 Task: Create a blank project AvailPro with privacy Public and default view as List and in the team Taskers . Create three sections in the project as To-Do, Doing and Done
Action: Mouse moved to (571, 444)
Screenshot: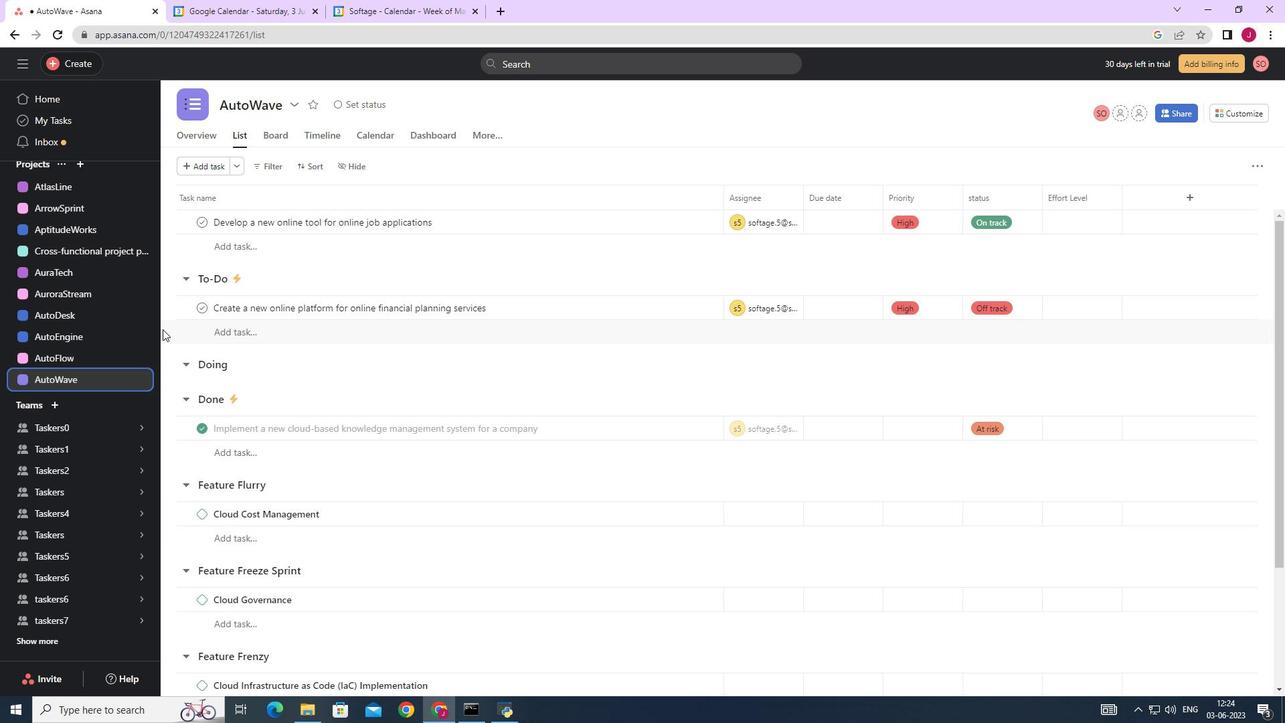 
Action: Mouse scrolled (571, 445) with delta (0, 0)
Screenshot: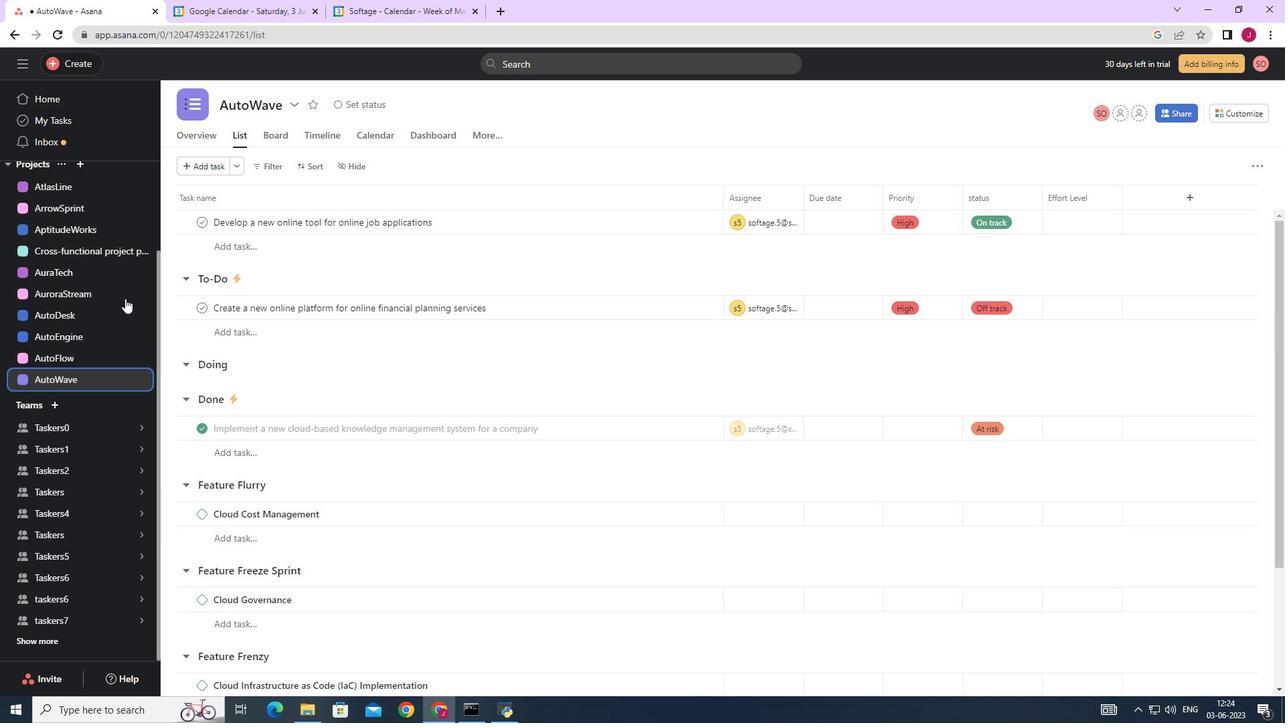 
Action: Mouse scrolled (571, 445) with delta (0, 0)
Screenshot: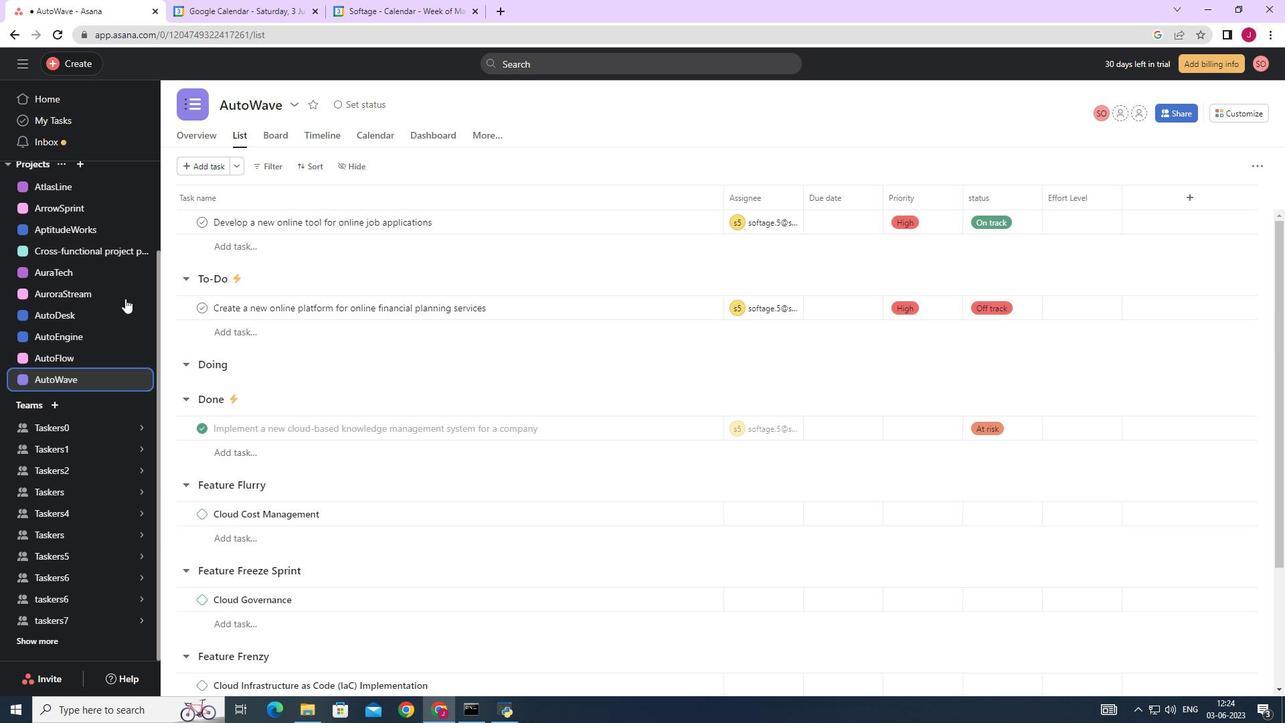 
Action: Mouse scrolled (571, 445) with delta (0, 0)
Screenshot: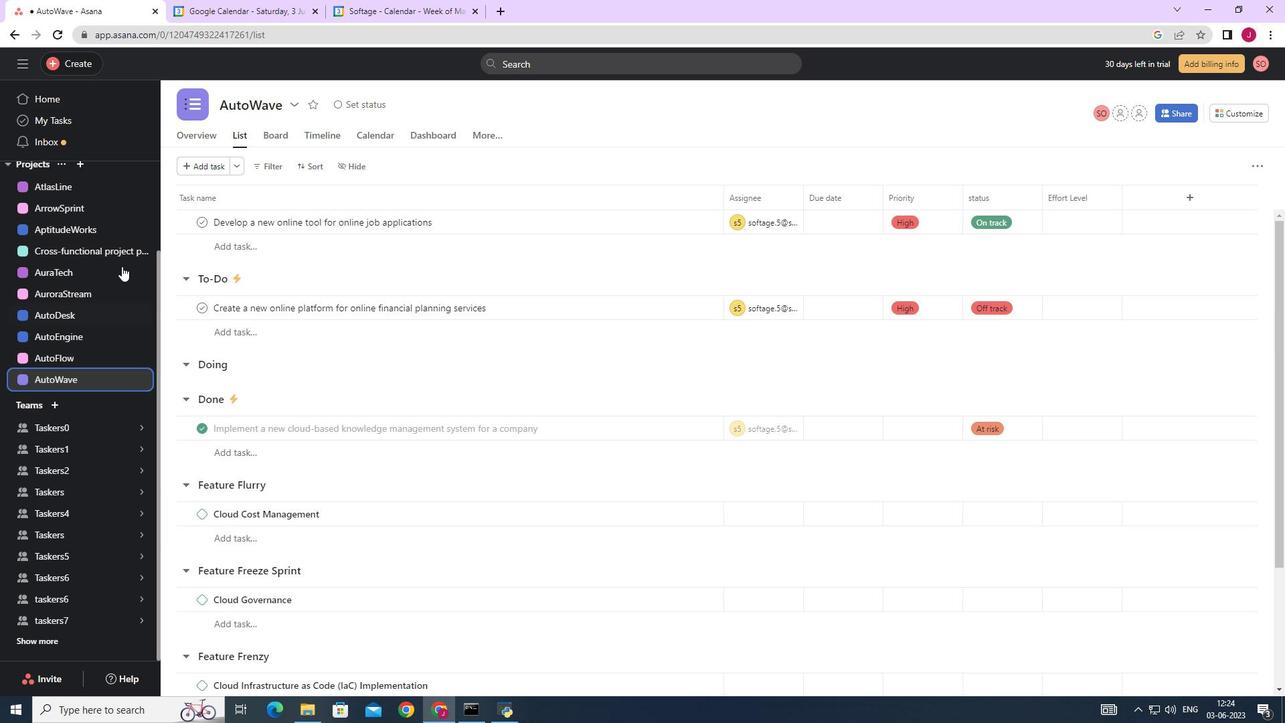 
Action: Mouse scrolled (571, 445) with delta (0, 0)
Screenshot: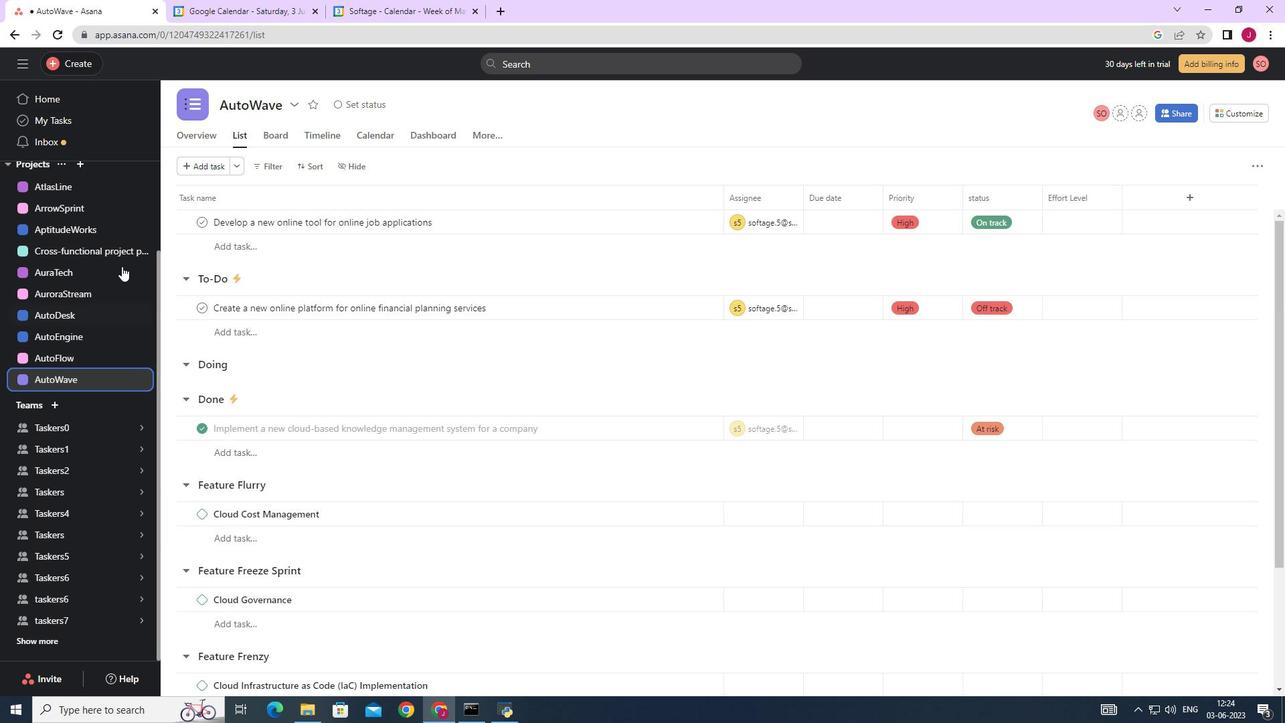 
Action: Mouse moved to (83, 275)
Screenshot: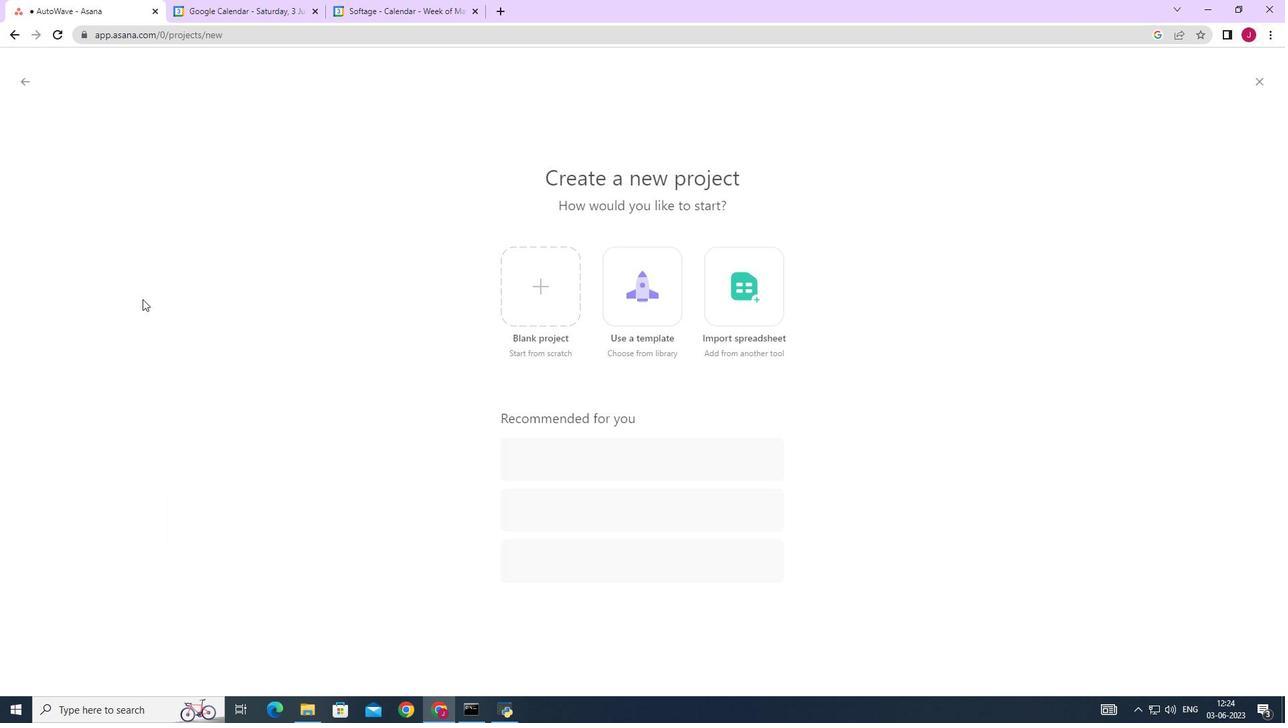 
Action: Mouse pressed left at (83, 275)
Screenshot: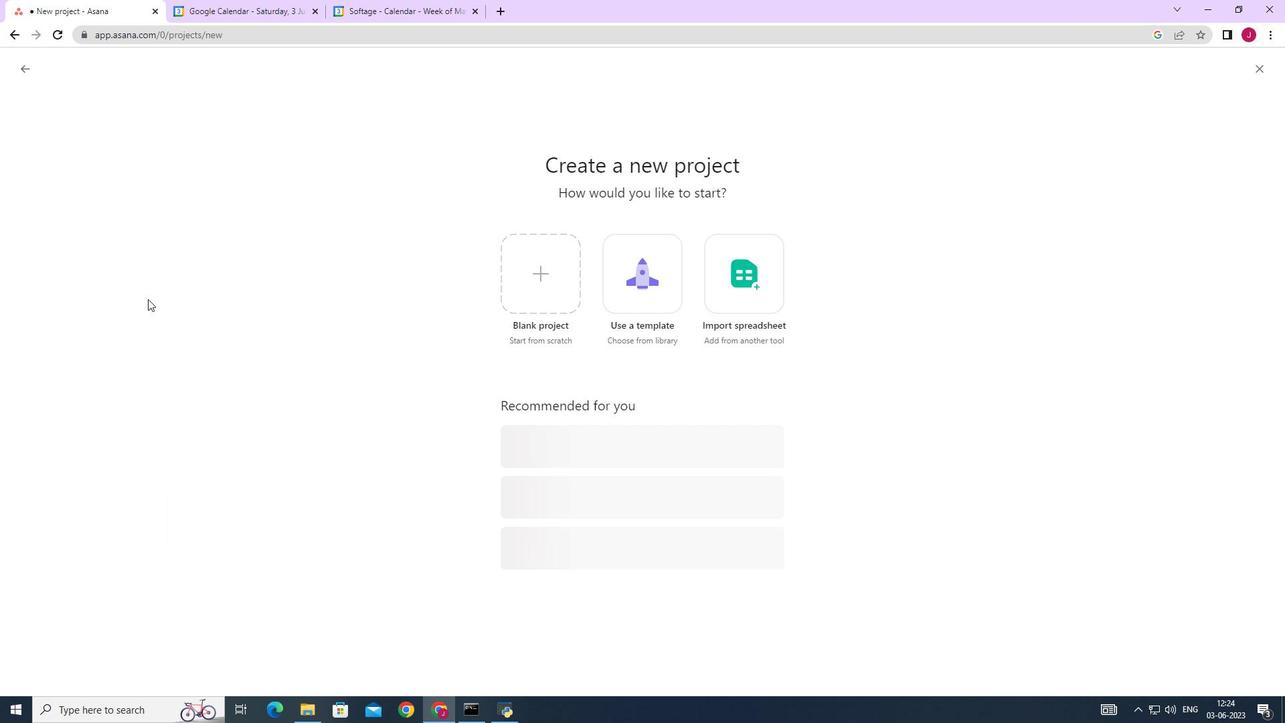 
Action: Mouse moved to (137, 296)
Screenshot: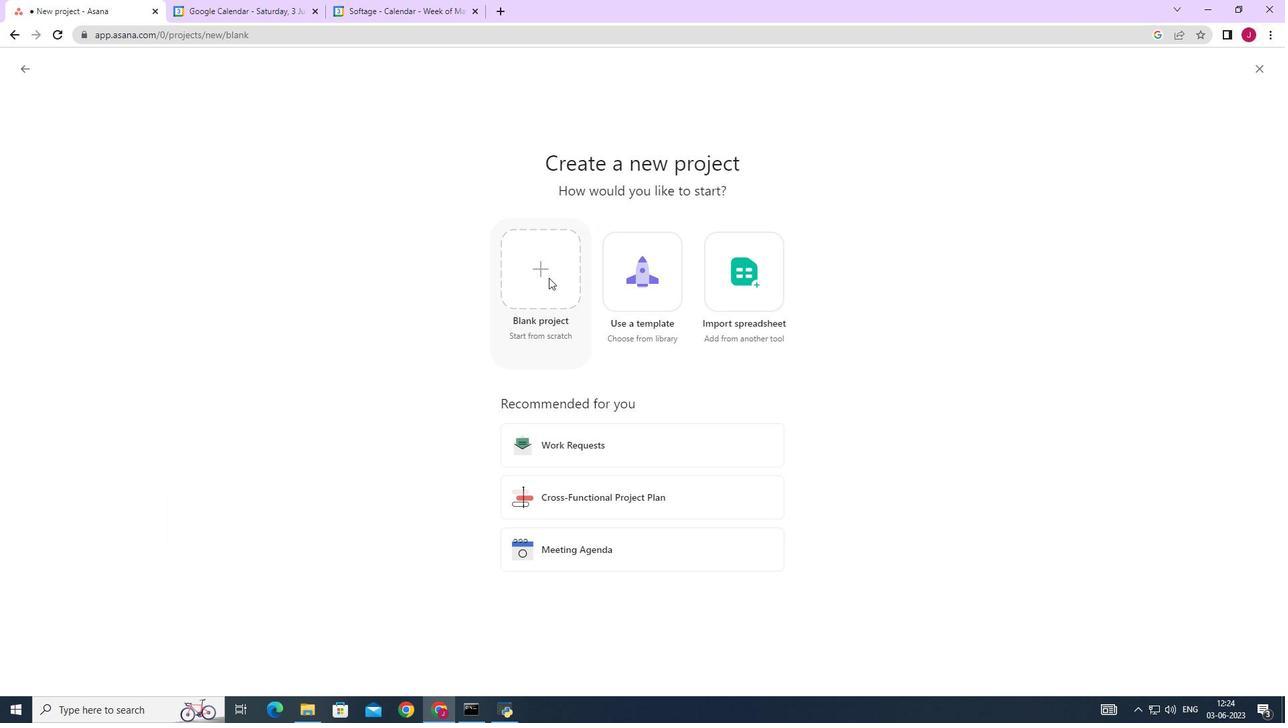 
Action: Mouse pressed left at (137, 296)
Screenshot: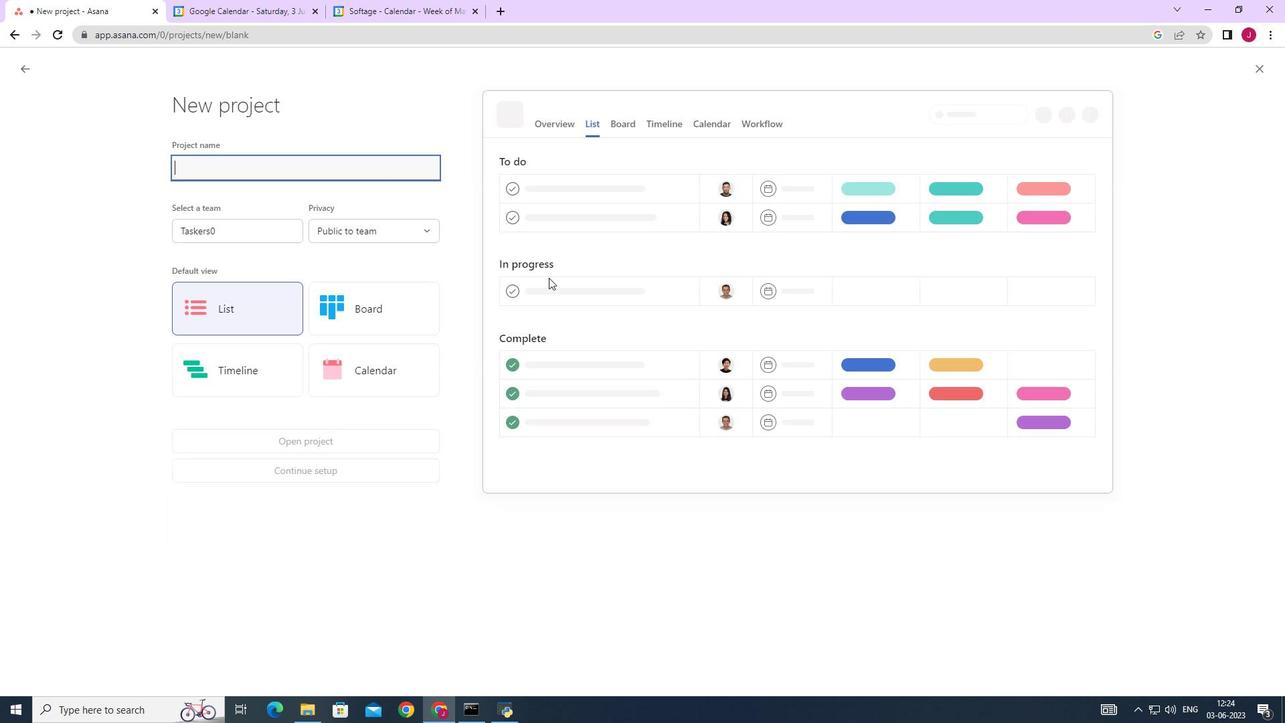 
Action: Mouse moved to (529, 271)
Screenshot: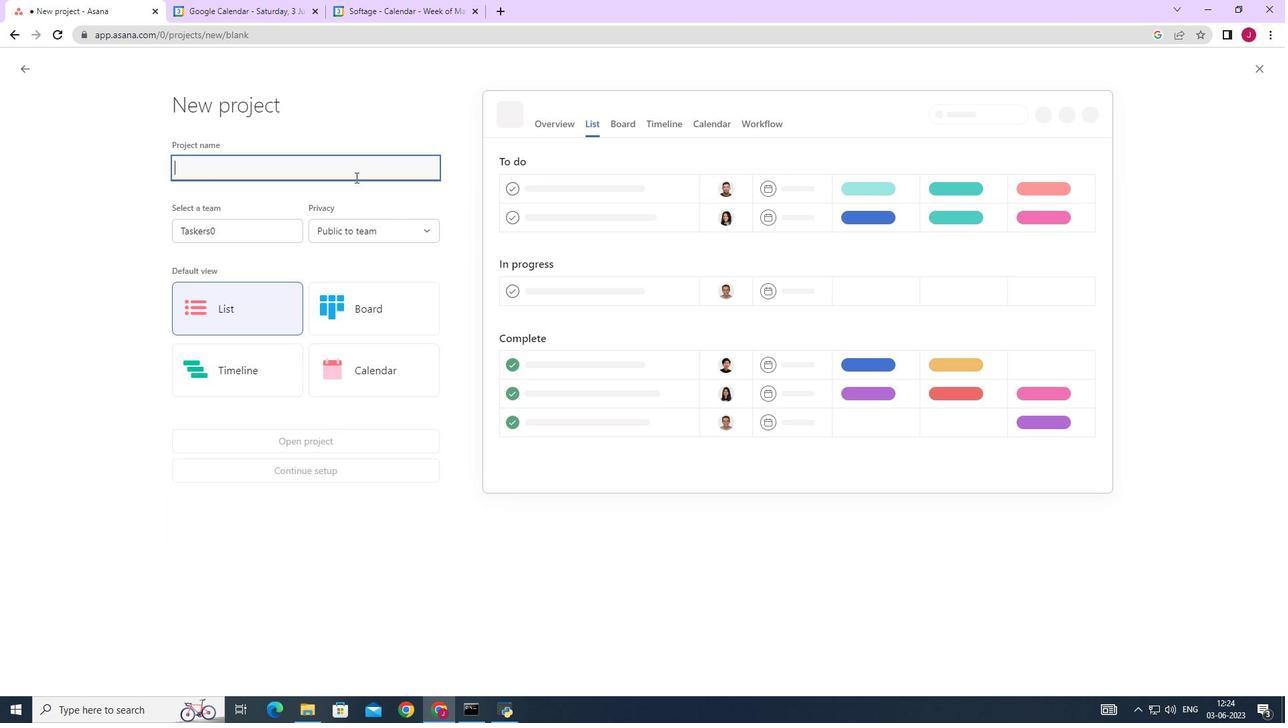 
Action: Mouse pressed left at (529, 271)
Screenshot: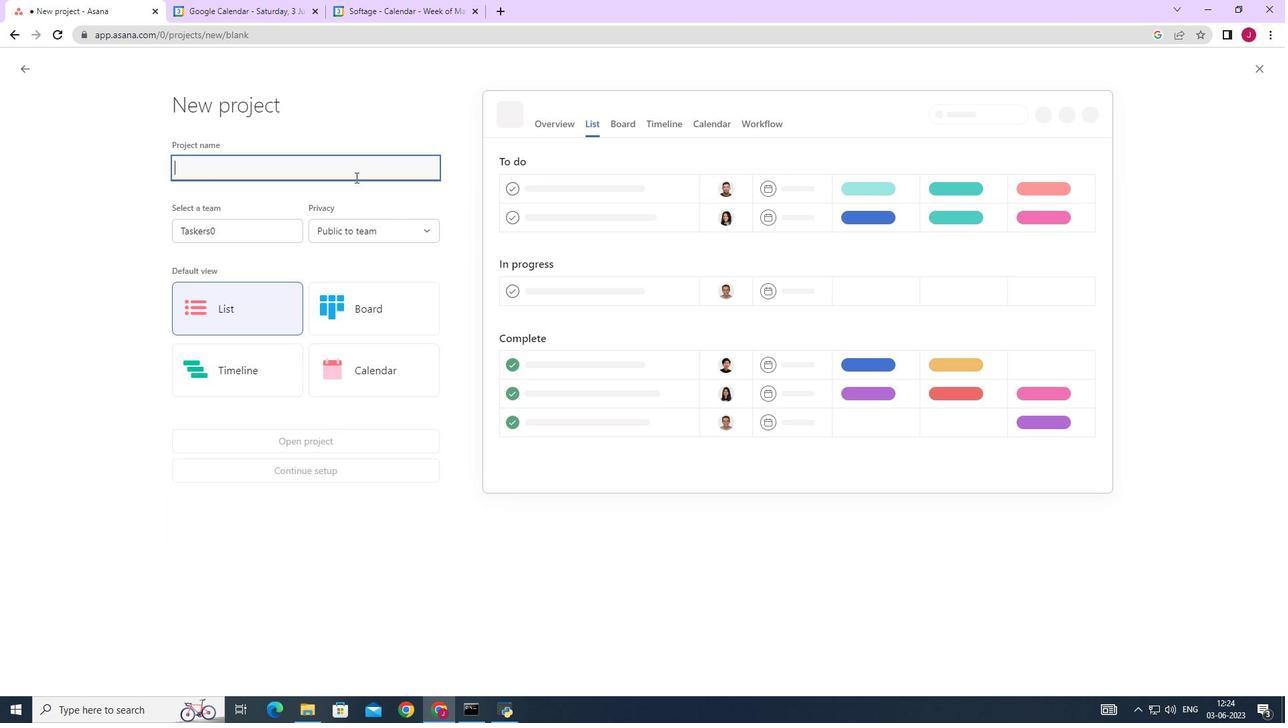 
Action: Mouse moved to (307, 178)
Screenshot: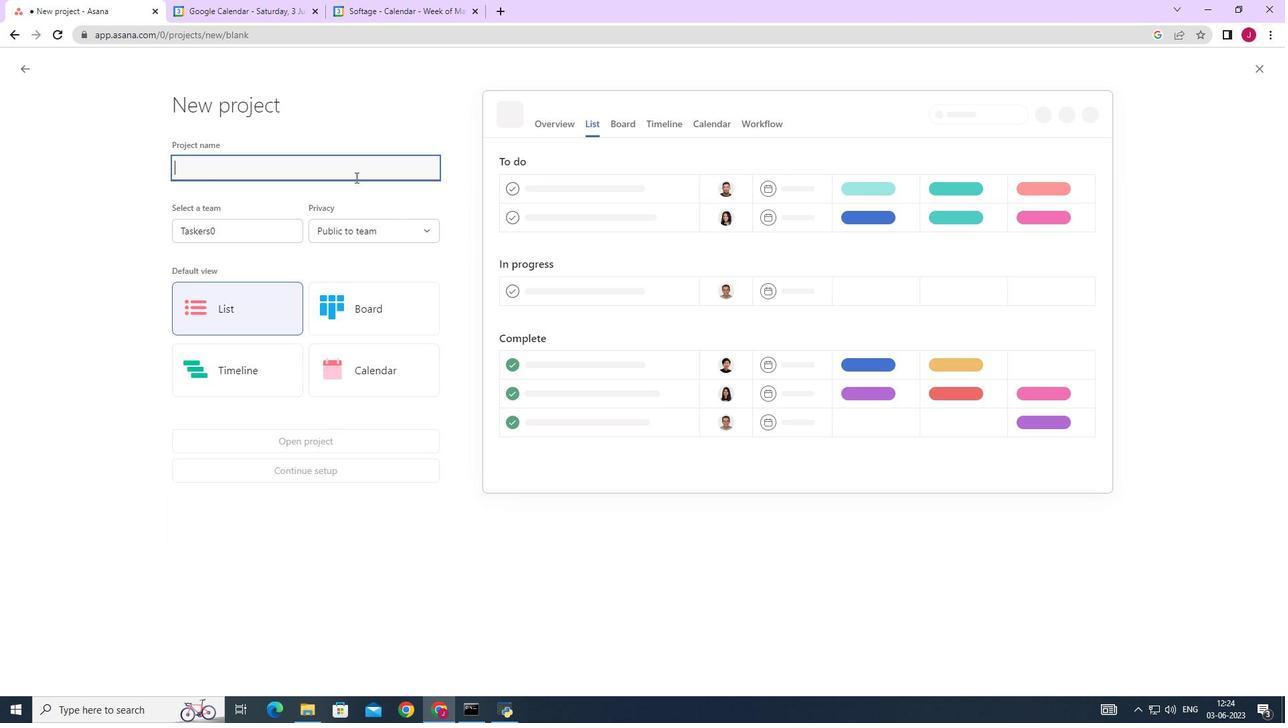 
Action: Key pressed <Key.caps_lock>A<Key.caps_lock>vail<Key.caps_lock>P<Key.caps_lock>ro
Screenshot: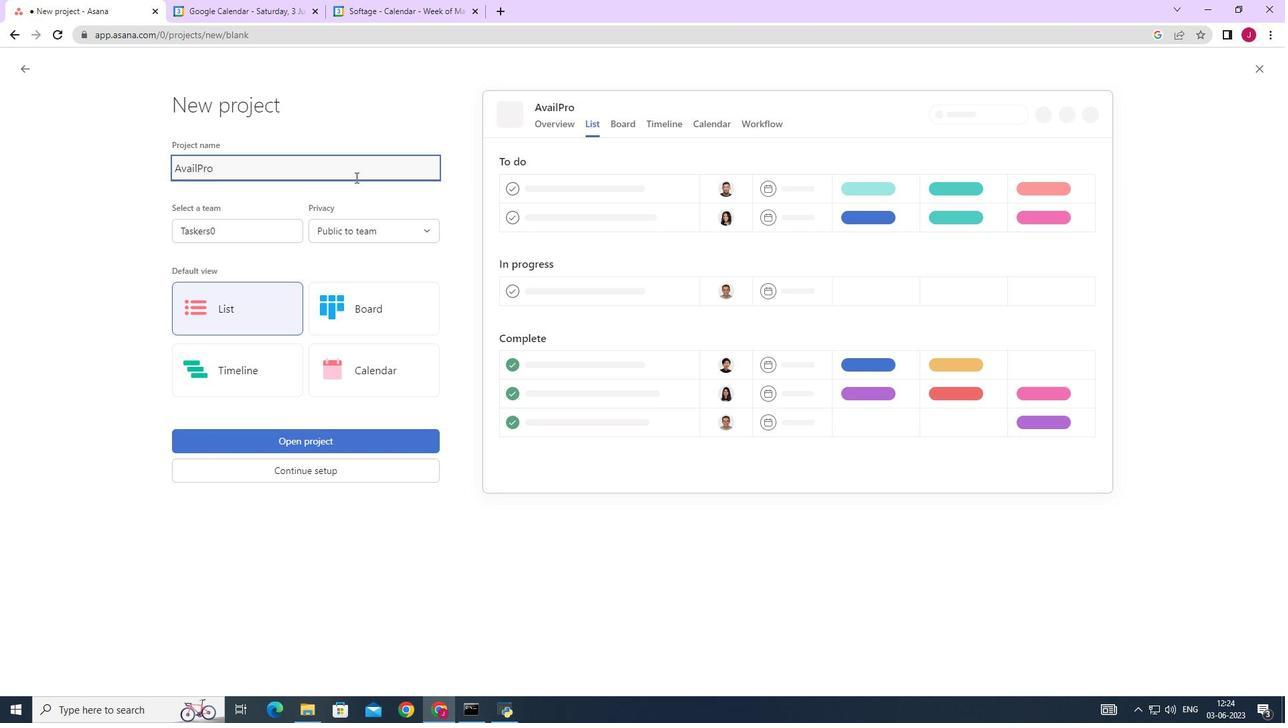 
Action: Mouse moved to (251, 224)
Screenshot: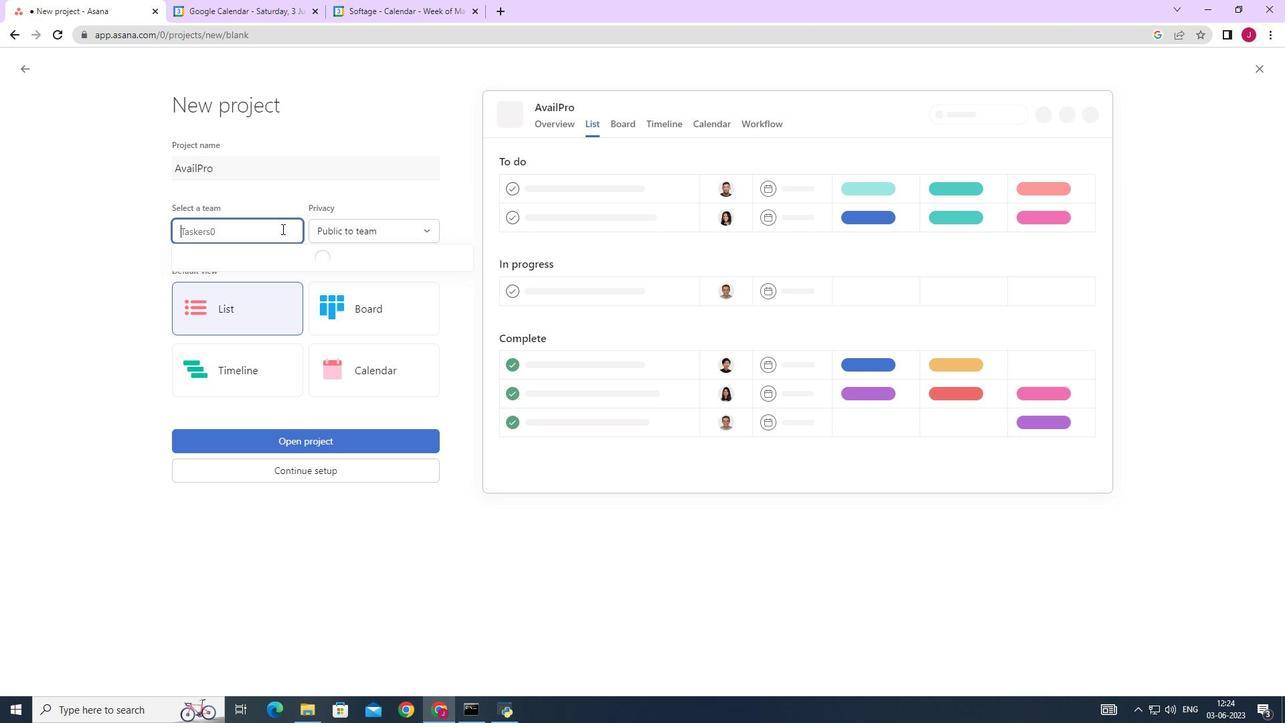 
Action: Mouse pressed left at (251, 224)
Screenshot: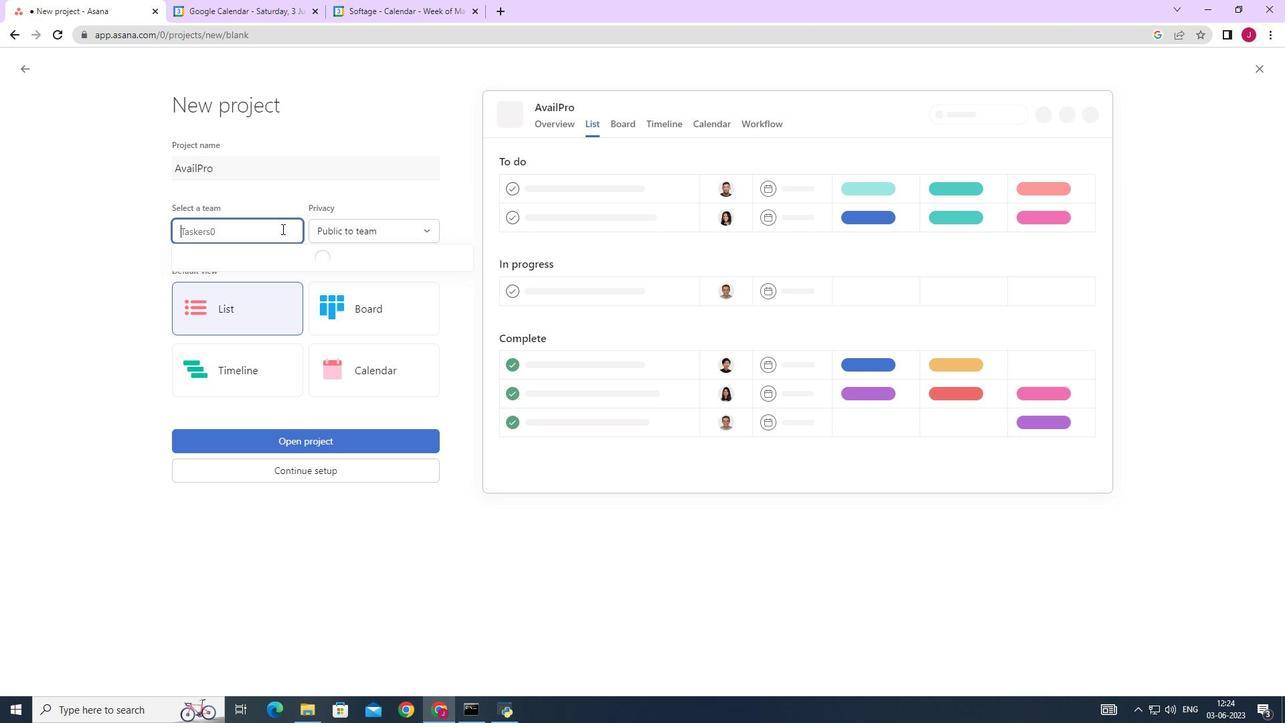 
Action: Mouse moved to (245, 258)
Screenshot: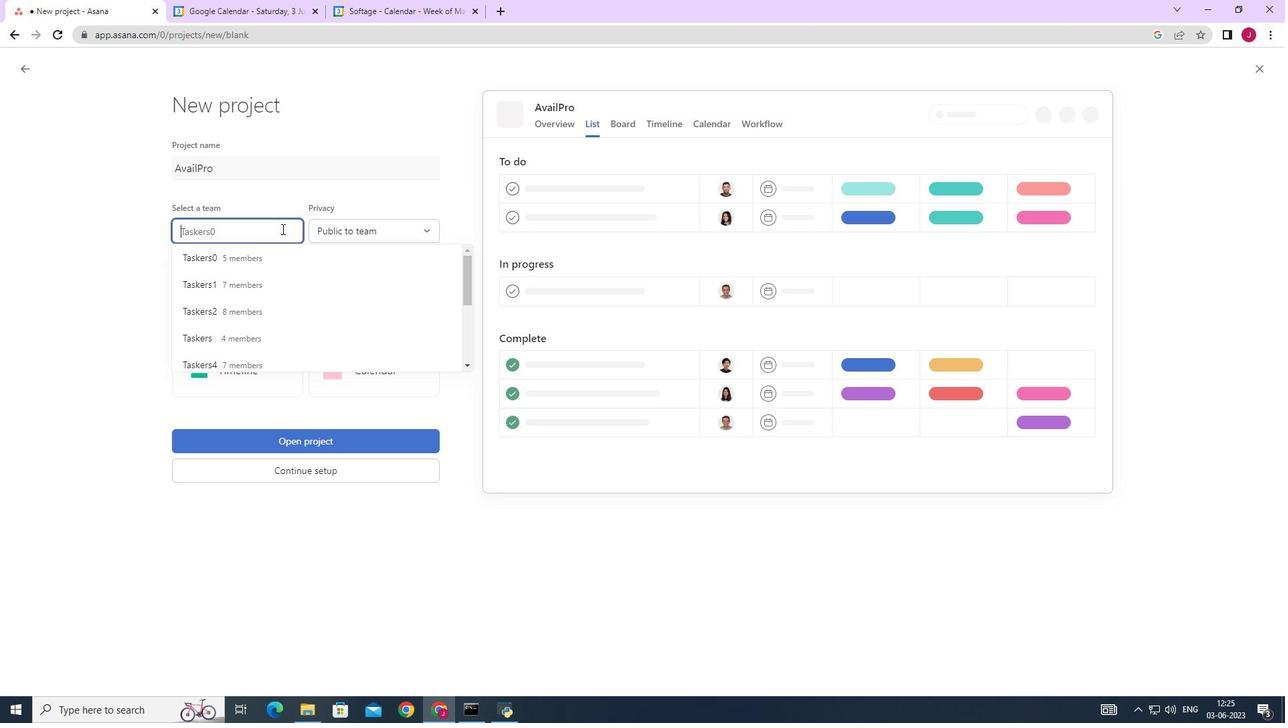 
Action: Mouse pressed left at (245, 258)
Screenshot: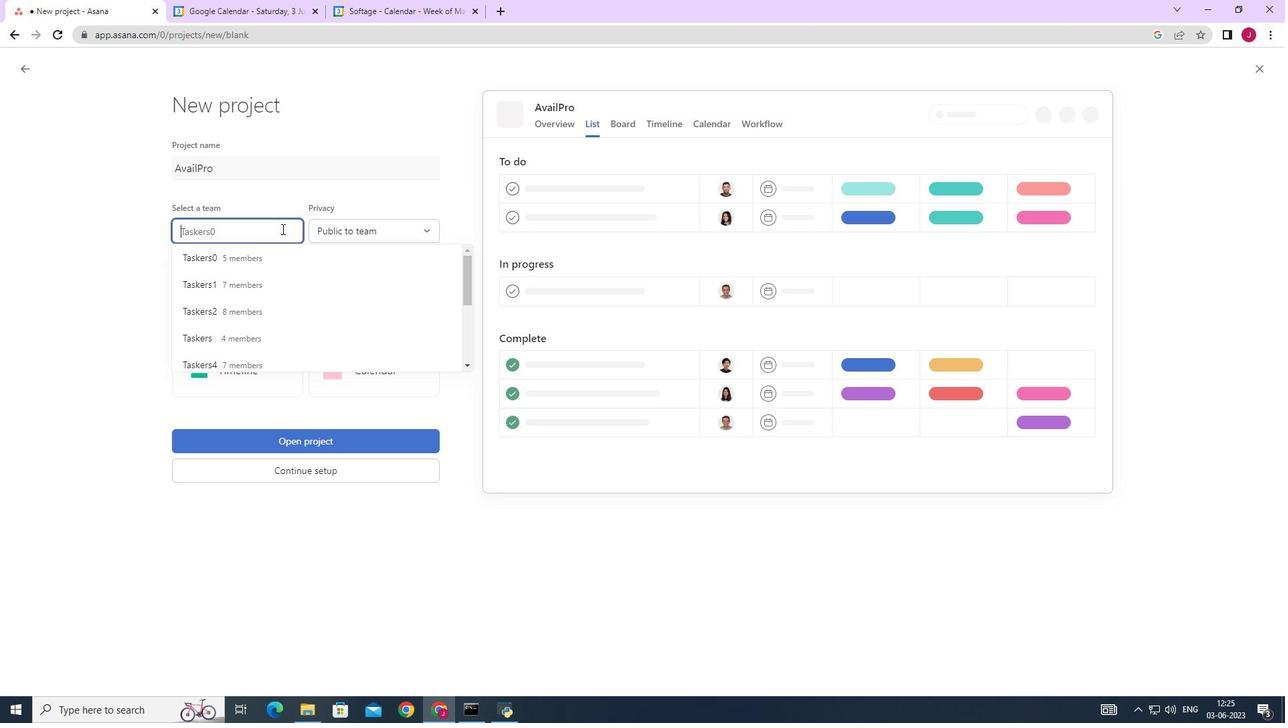 
Action: Mouse moved to (257, 310)
Screenshot: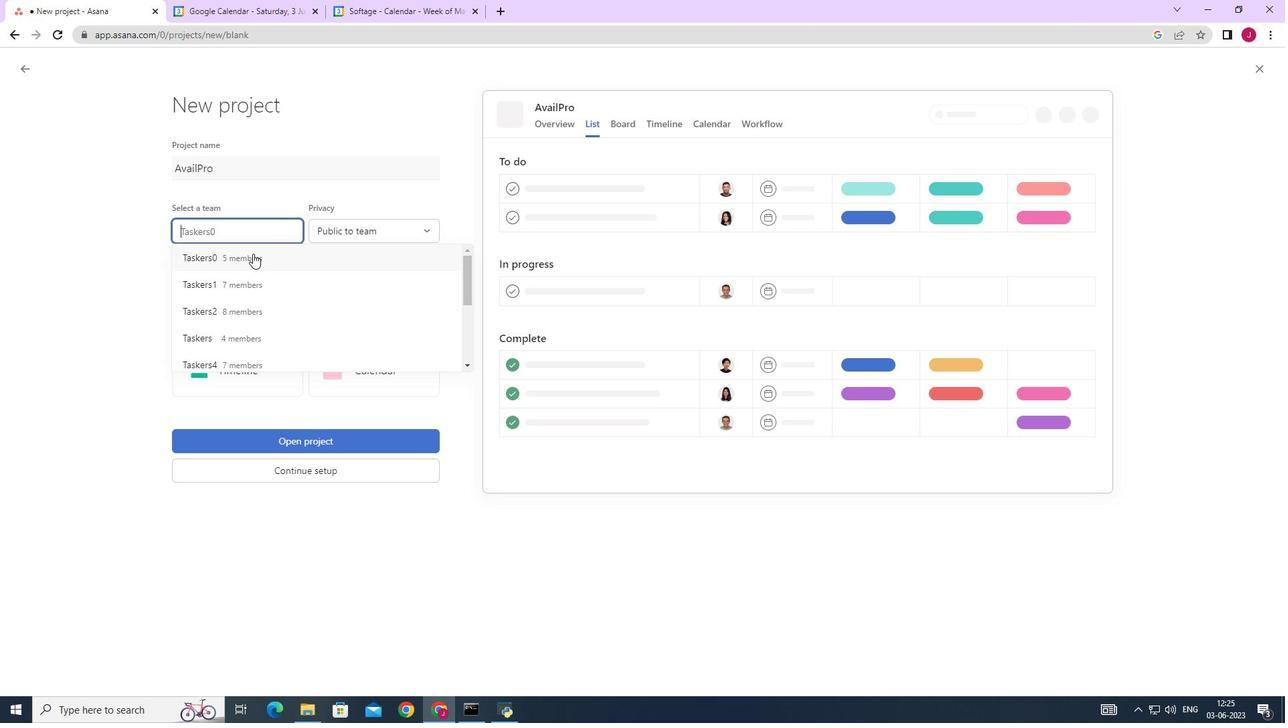 
Action: Mouse pressed left at (257, 310)
Screenshot: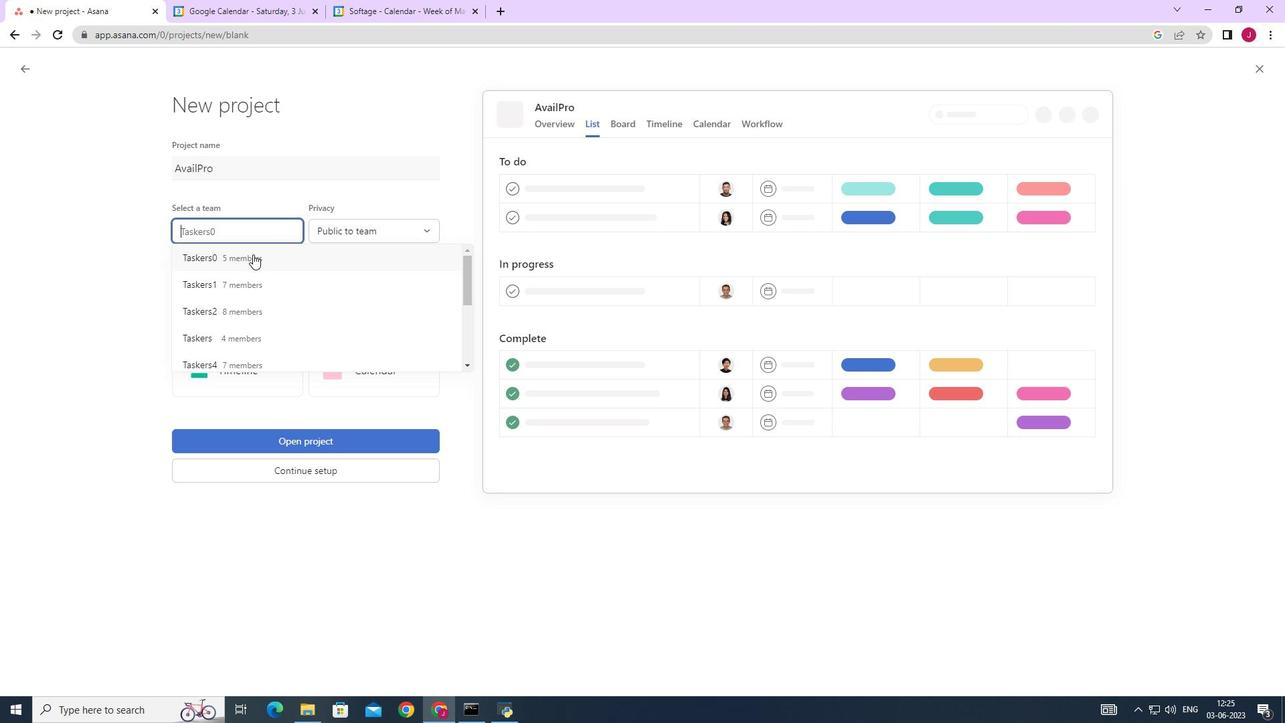 
Action: Mouse moved to (322, 439)
Screenshot: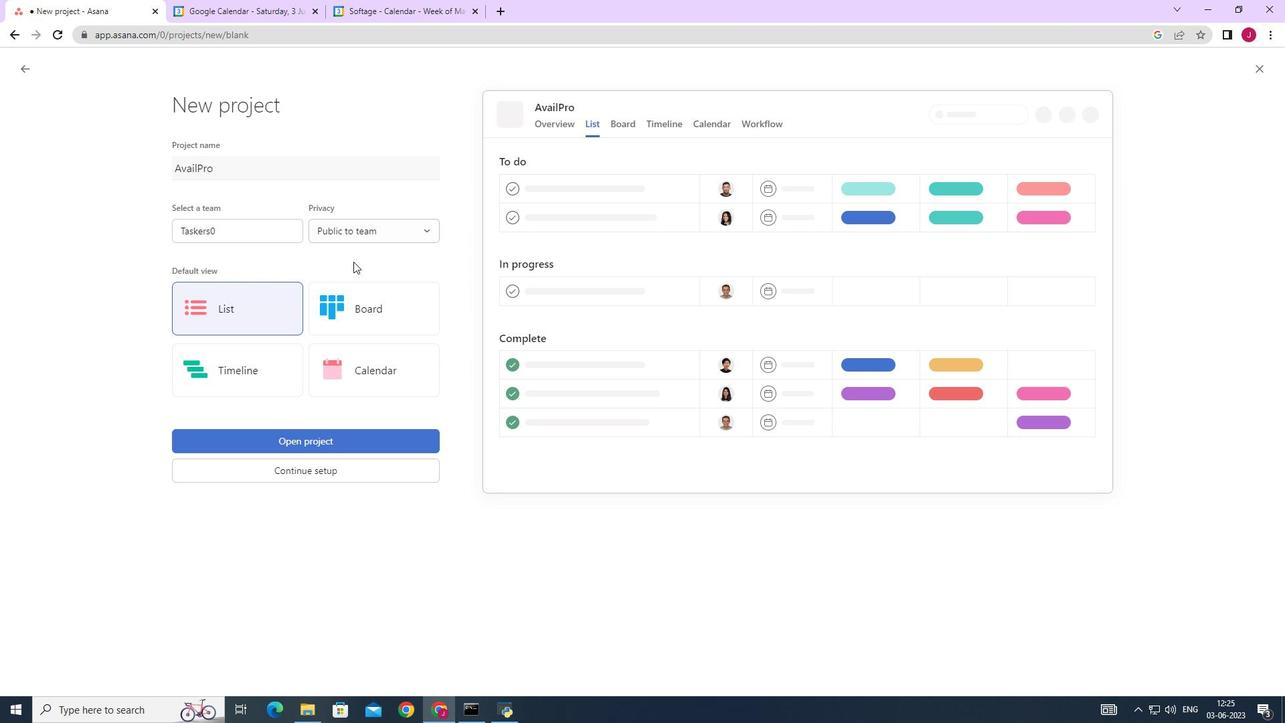 
Action: Mouse pressed left at (322, 439)
Screenshot: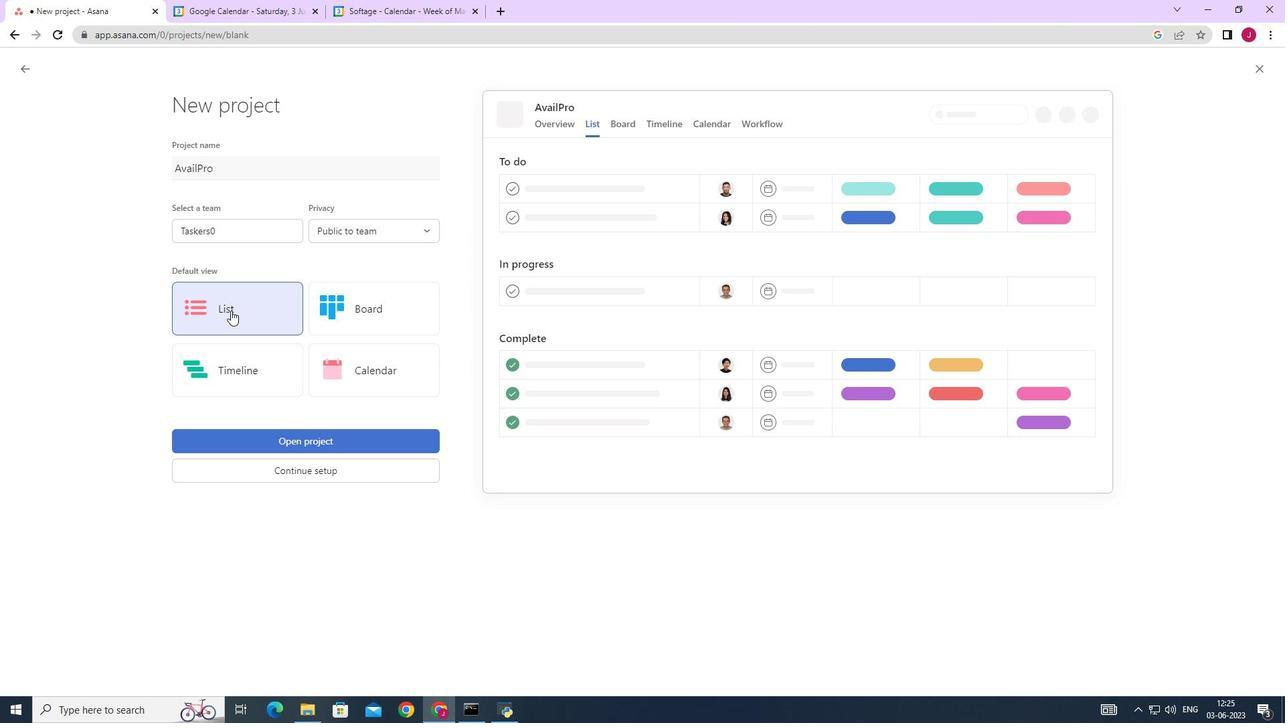 
Action: Mouse moved to (115, 206)
Screenshot: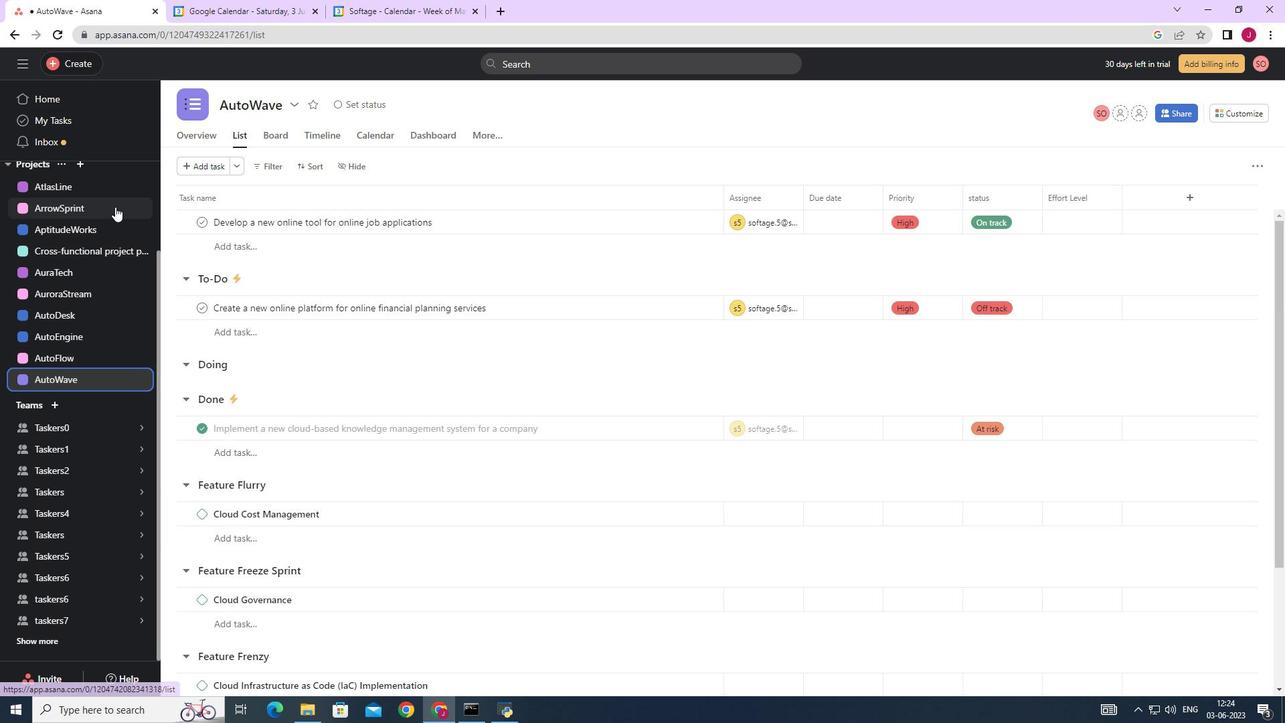 
Action: Mouse scrolled (115, 207) with delta (0, 0)
Screenshot: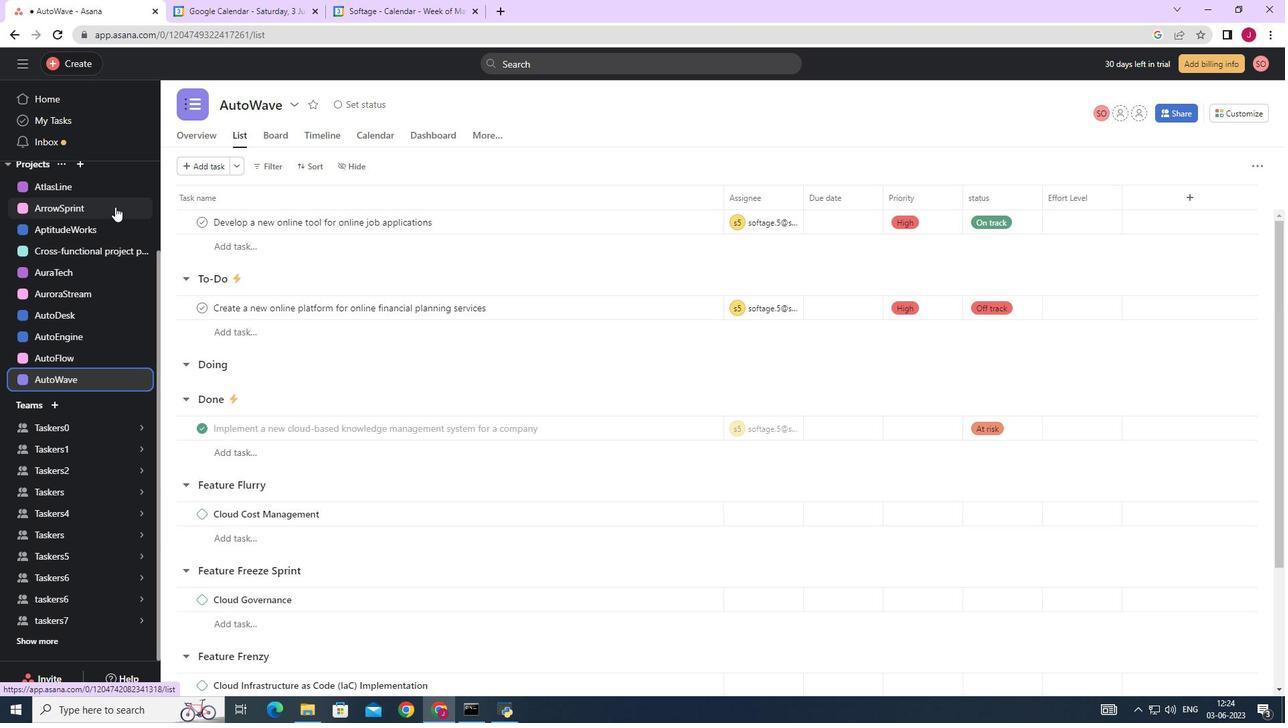 
Action: Mouse scrolled (115, 207) with delta (0, 0)
Screenshot: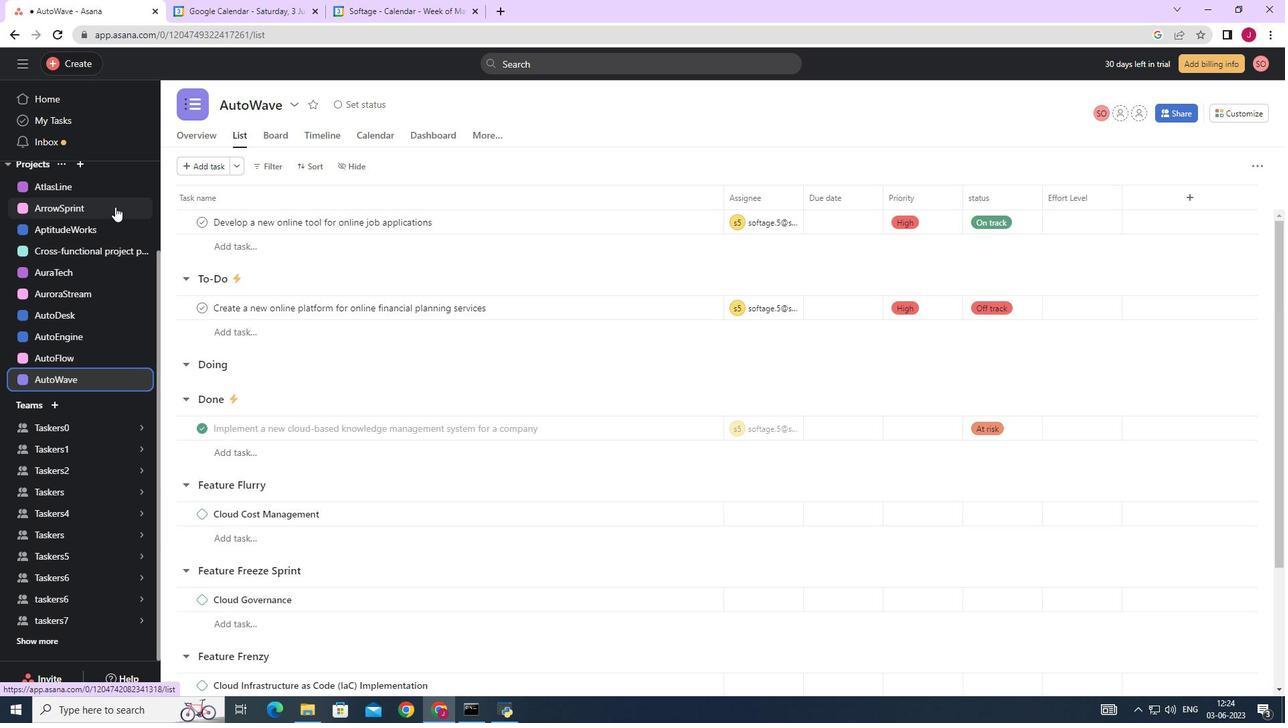
Action: Mouse scrolled (115, 207) with delta (0, 0)
Screenshot: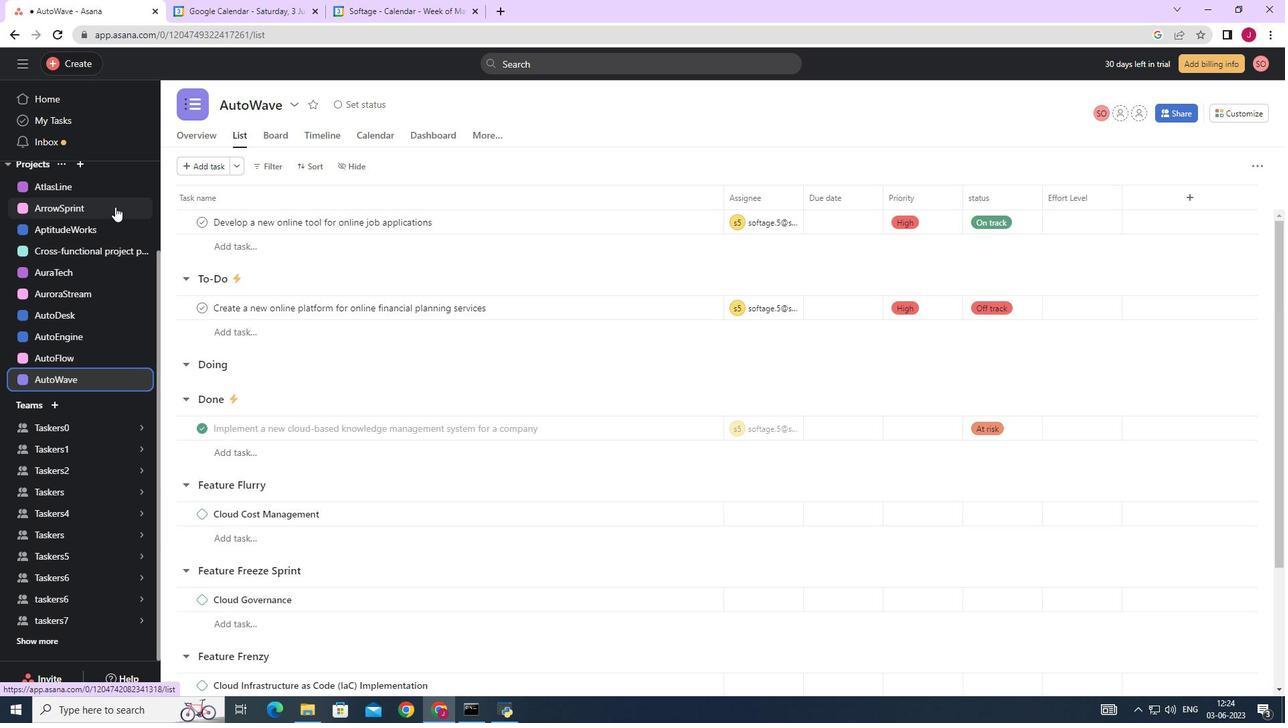 
Action: Mouse scrolled (115, 207) with delta (0, 0)
Screenshot: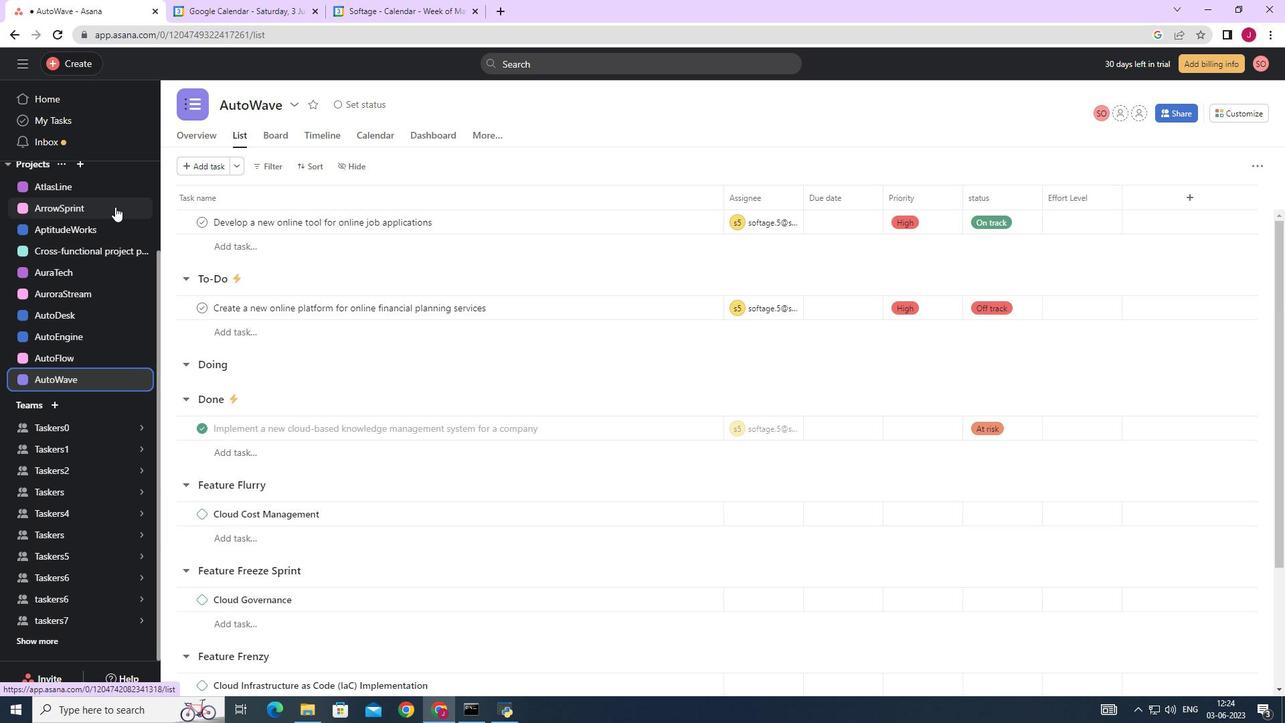 
Action: Mouse scrolled (115, 207) with delta (0, 0)
Screenshot: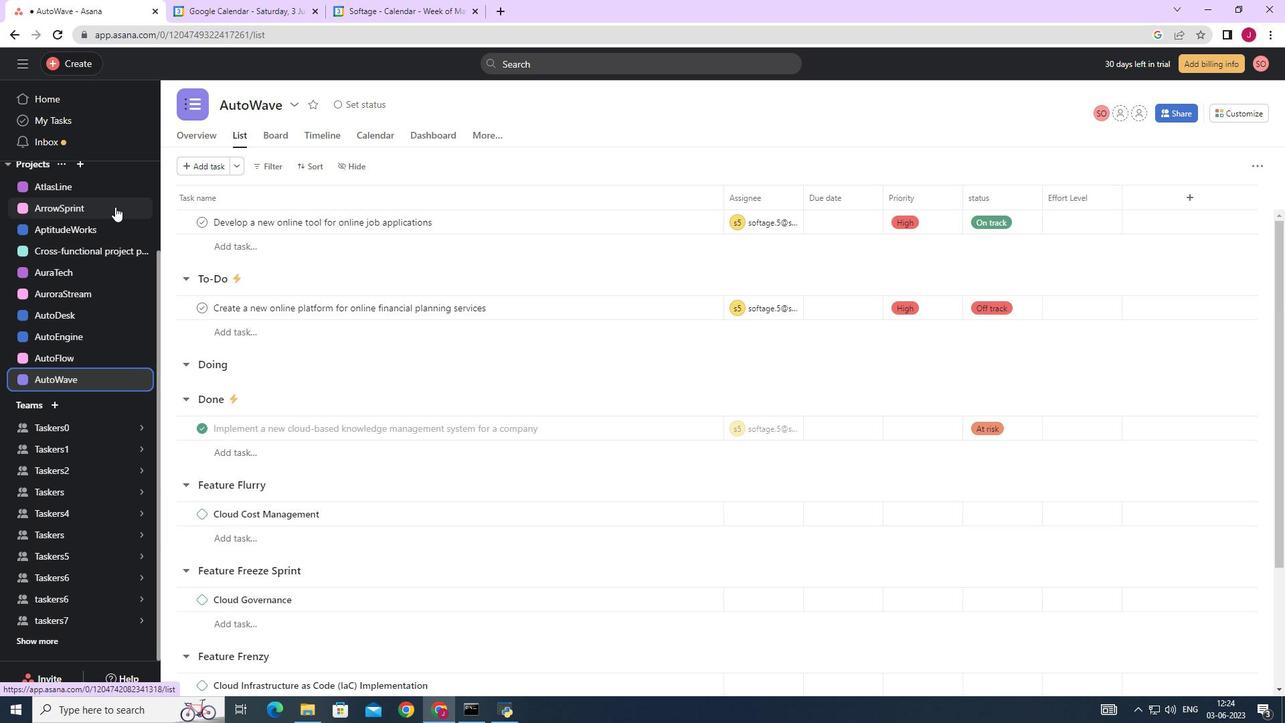 
Action: Mouse moved to (76, 273)
Screenshot: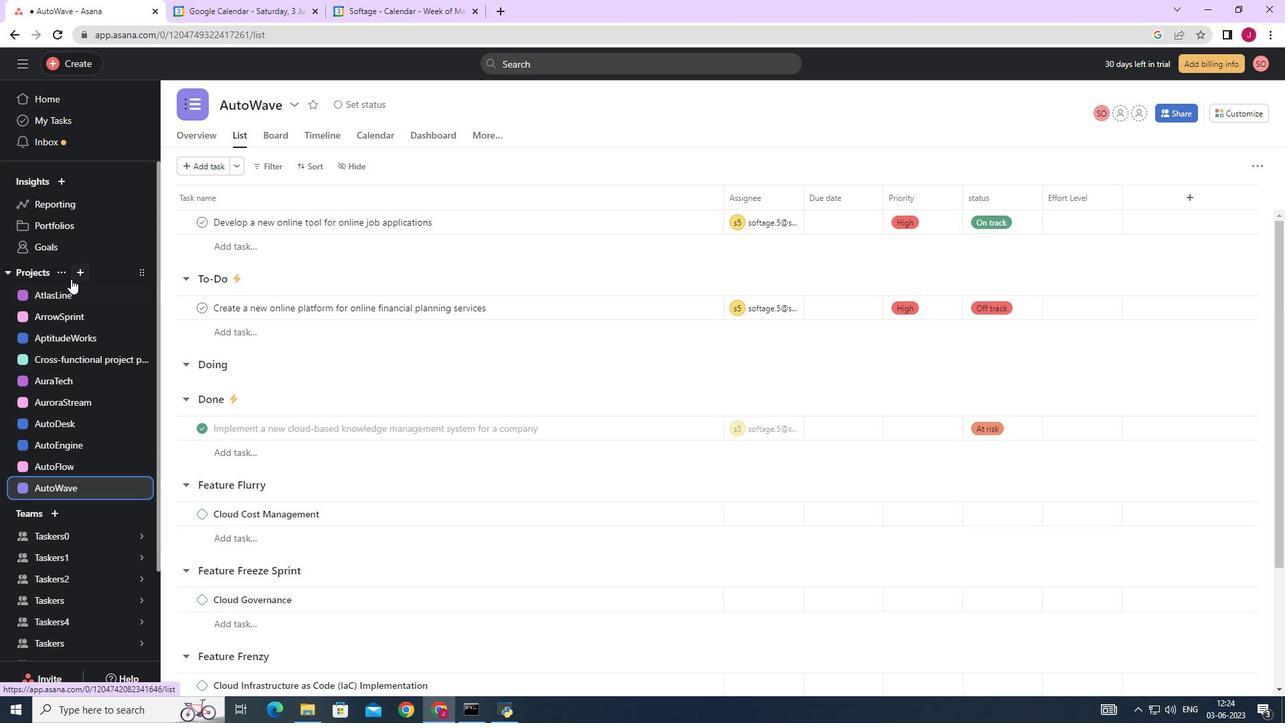 
Action: Mouse pressed left at (76, 273)
Screenshot: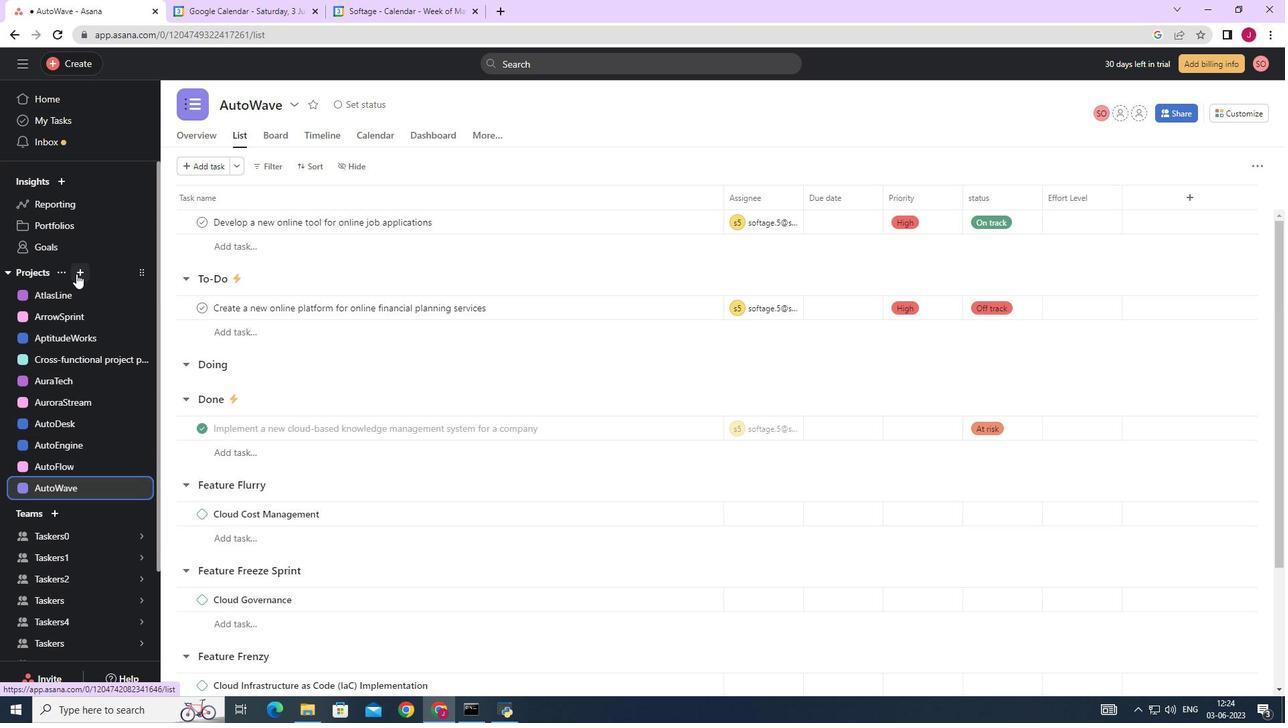 
Action: Mouse moved to (142, 299)
Screenshot: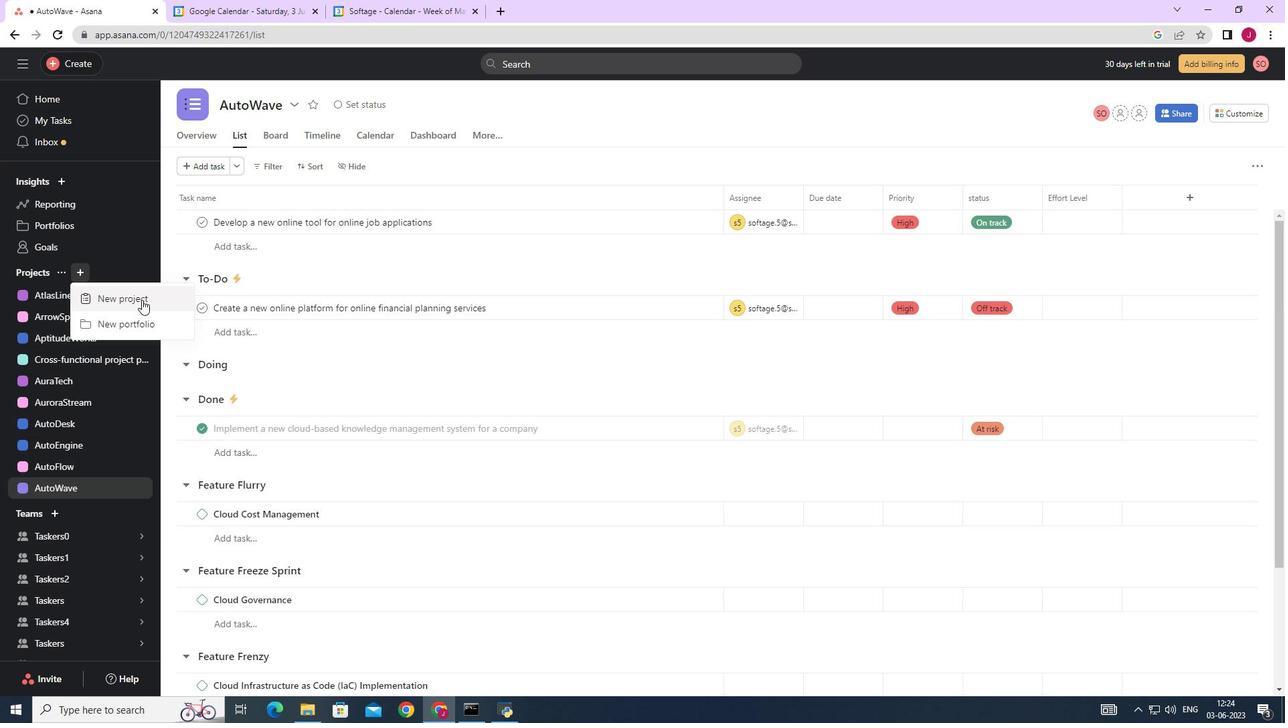 
Action: Mouse pressed left at (142, 299)
Screenshot: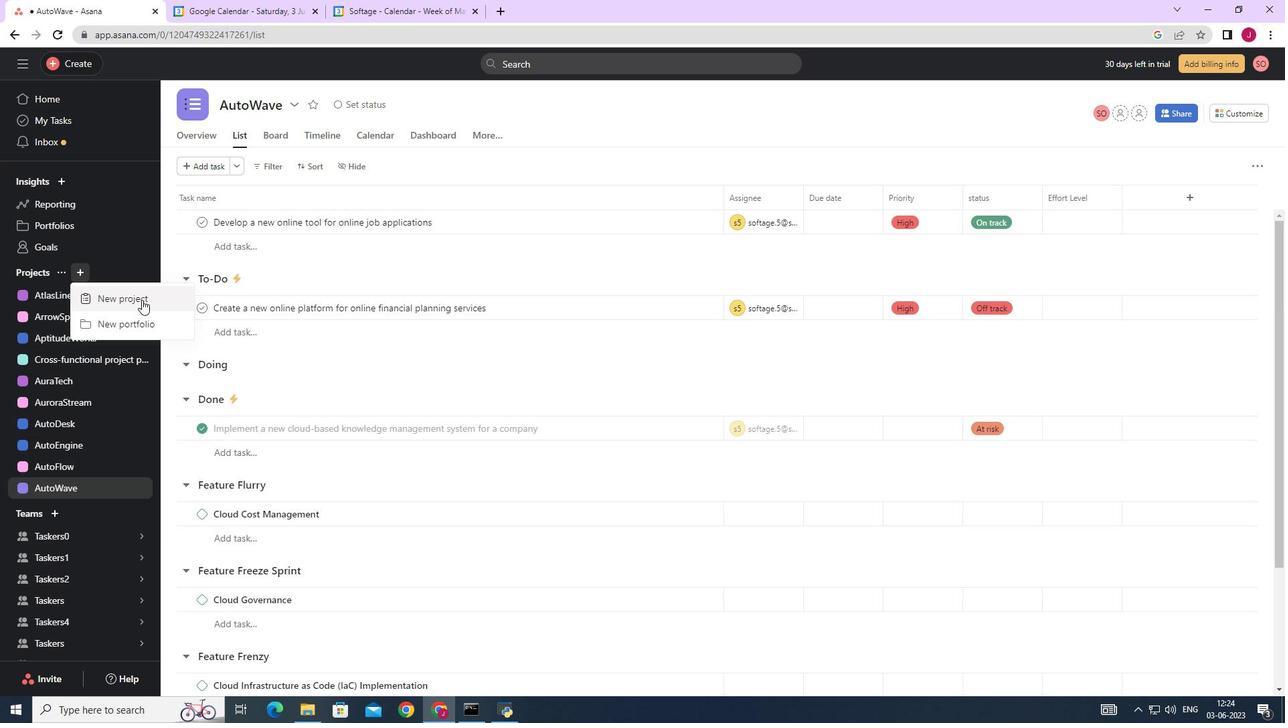 
Action: Mouse moved to (549, 277)
Screenshot: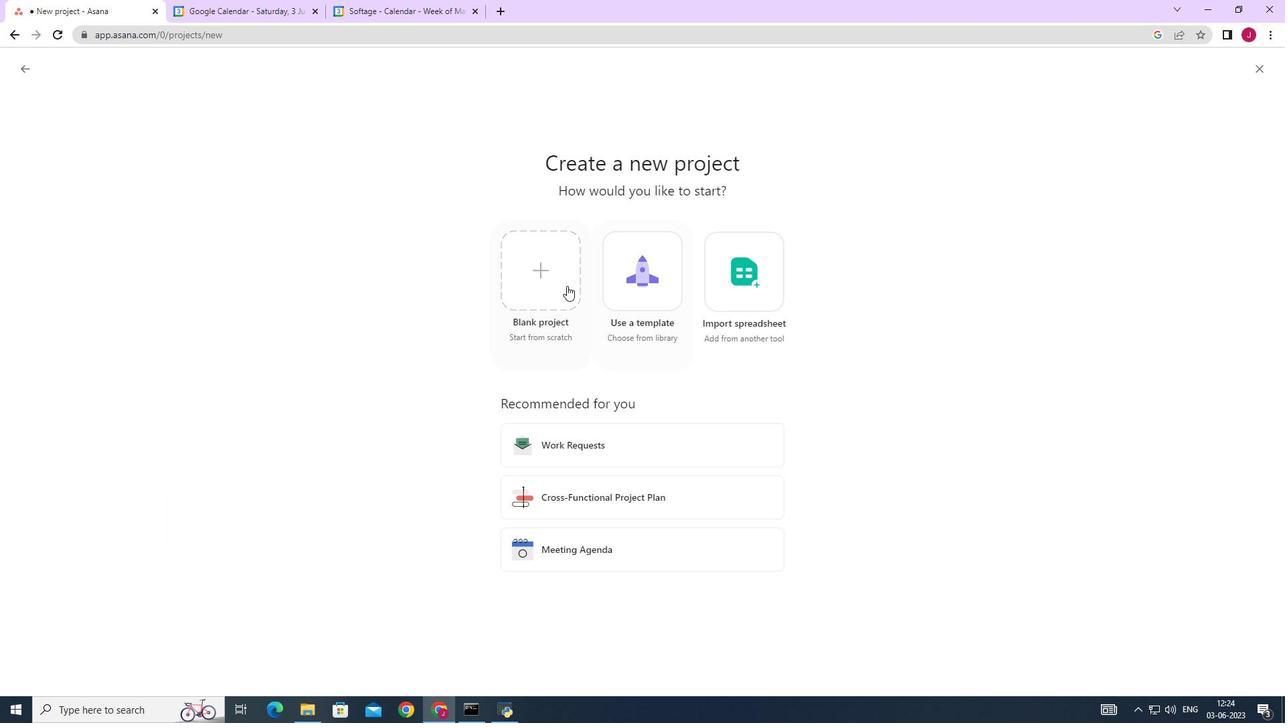 
Action: Mouse pressed left at (549, 277)
Screenshot: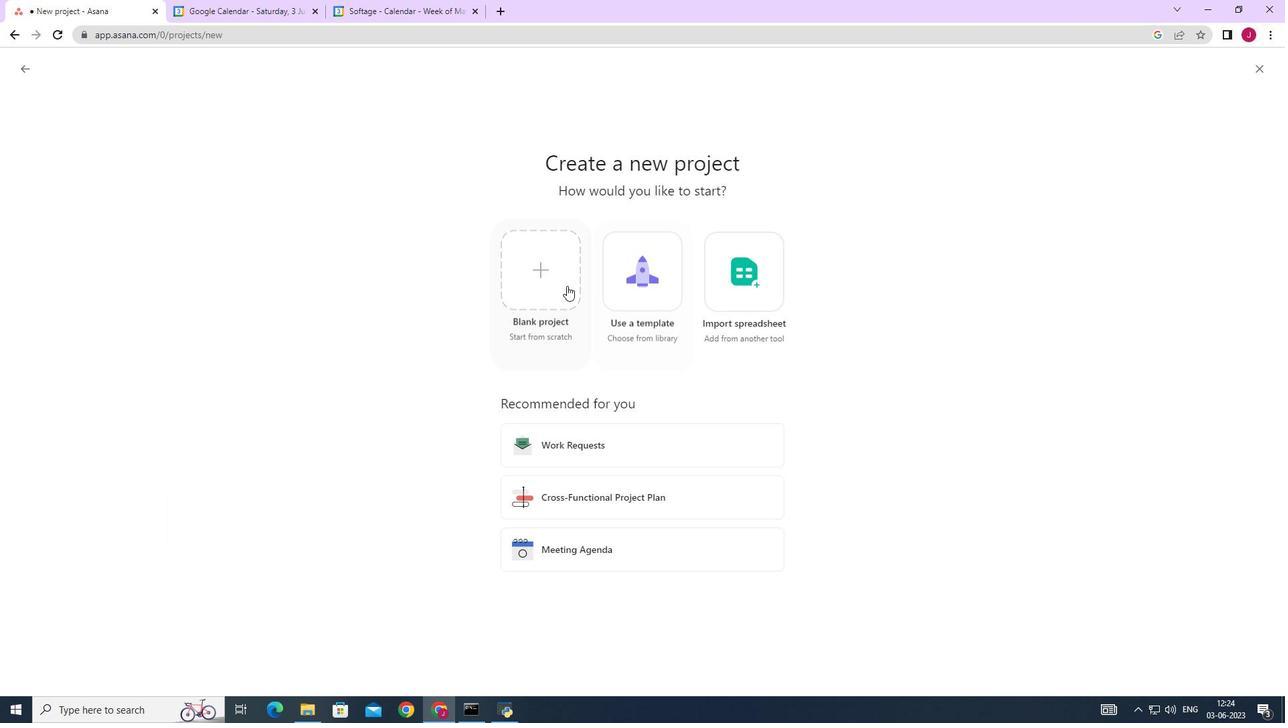 
Action: Mouse moved to (355, 177)
Screenshot: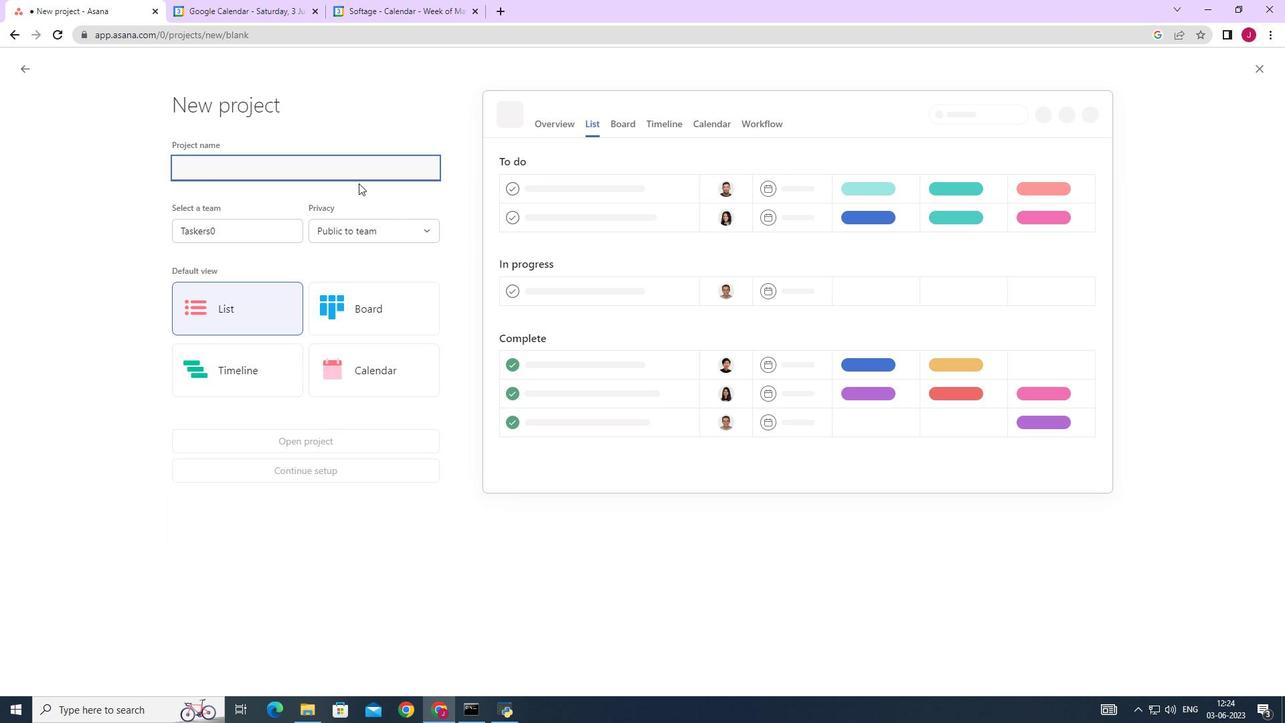 
Action: Mouse pressed left at (355, 177)
Screenshot: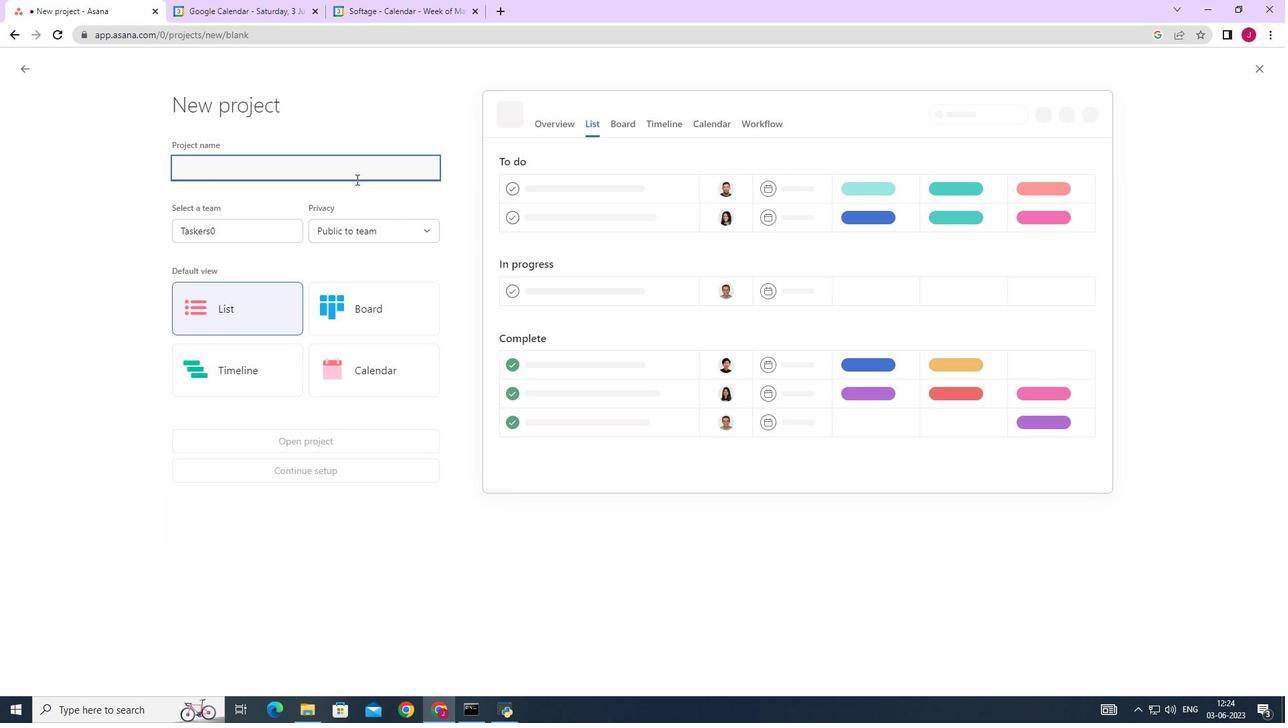 
Action: Key pressed <Key.caps_lock>A<Key.caps_lock>vail<Key.caps_lock>P<Key.caps_lock>ro
Screenshot: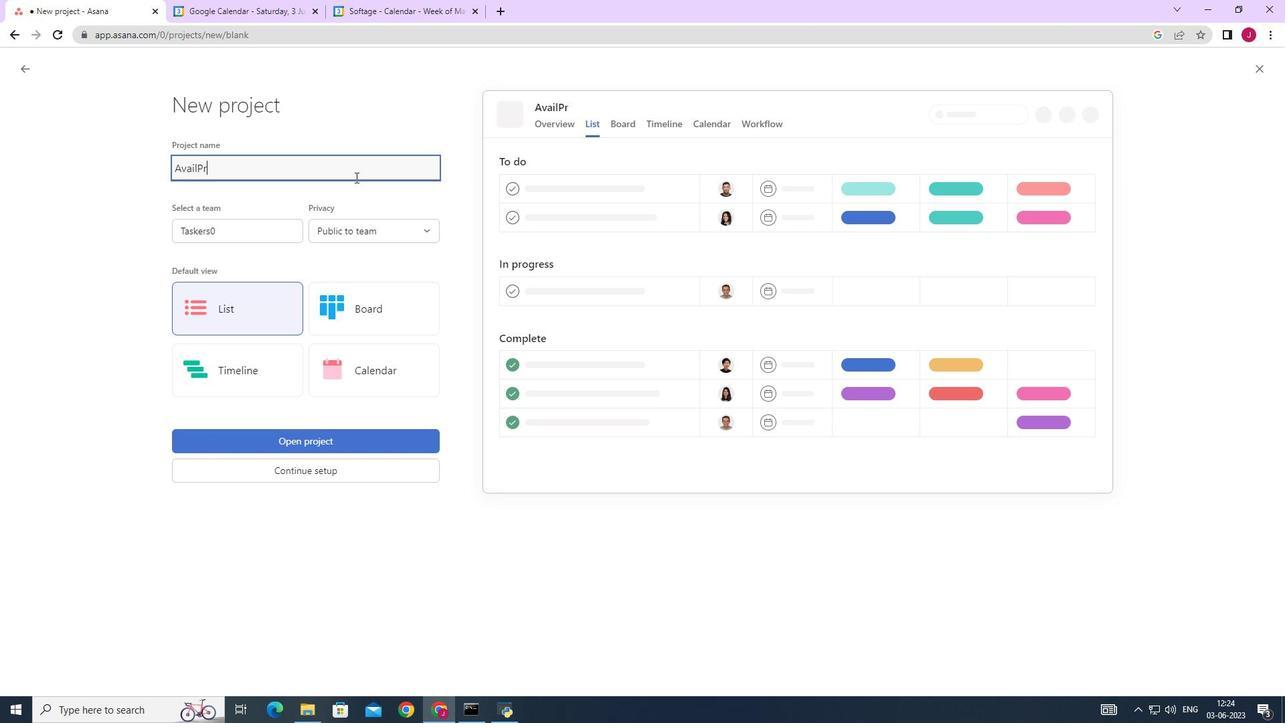 
Action: Mouse moved to (281, 228)
Screenshot: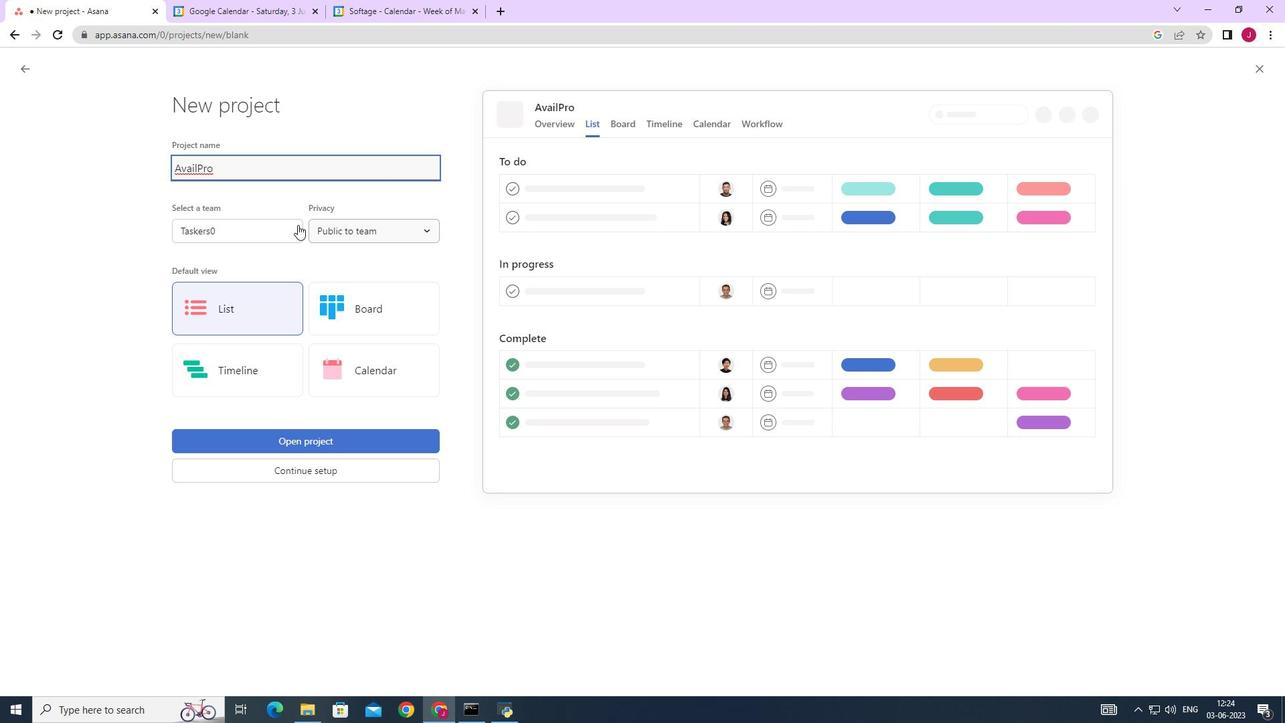 
Action: Mouse pressed left at (281, 228)
Screenshot: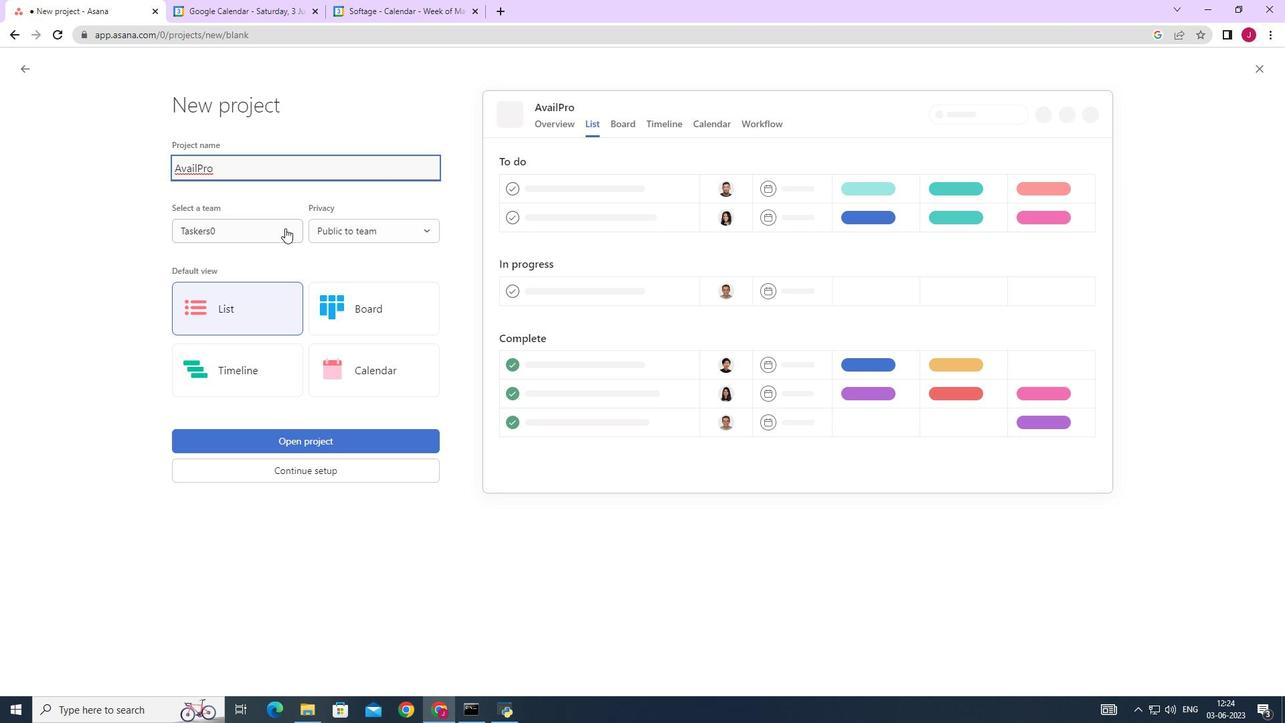 
Action: Mouse moved to (253, 254)
Screenshot: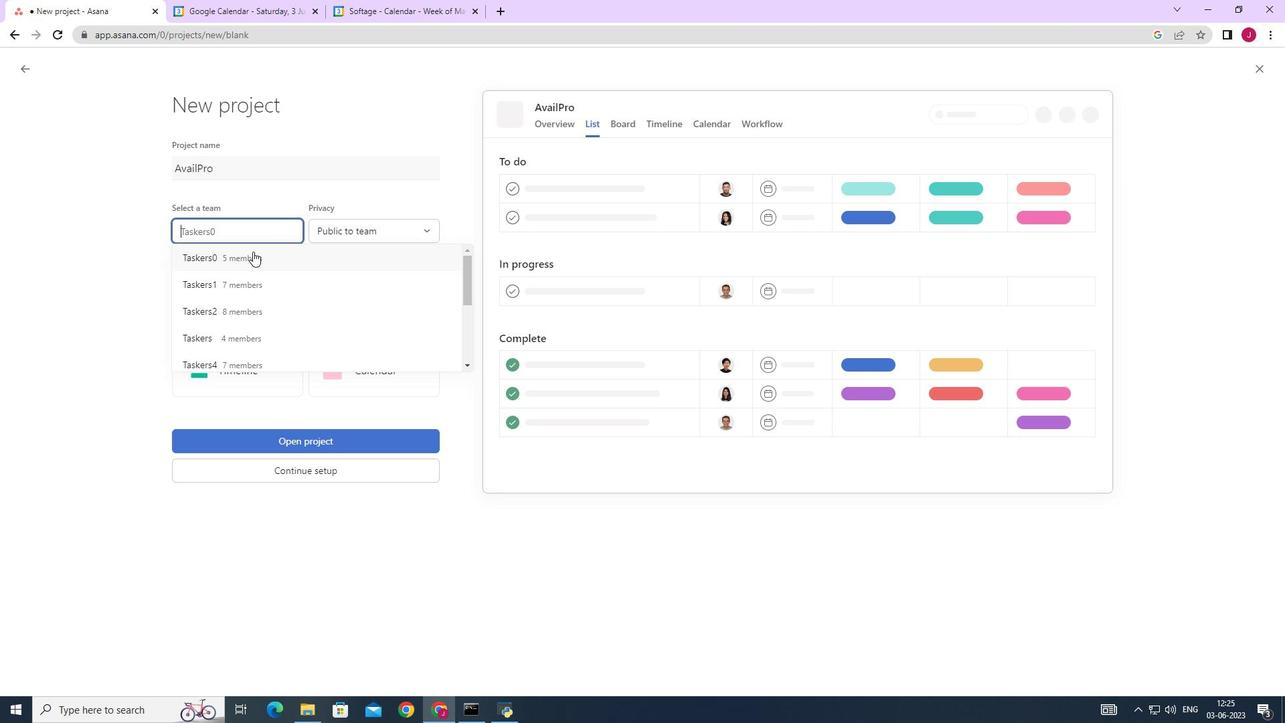 
Action: Mouse pressed left at (253, 254)
Screenshot: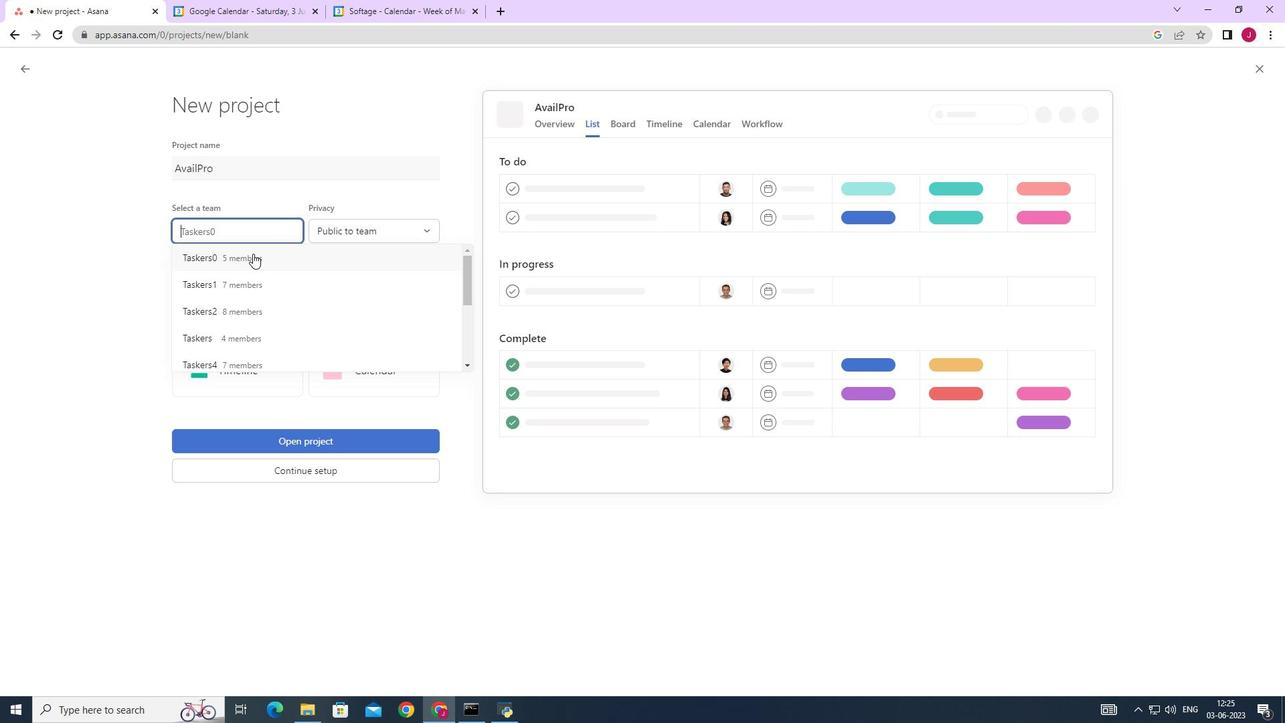 
Action: Mouse moved to (374, 228)
Screenshot: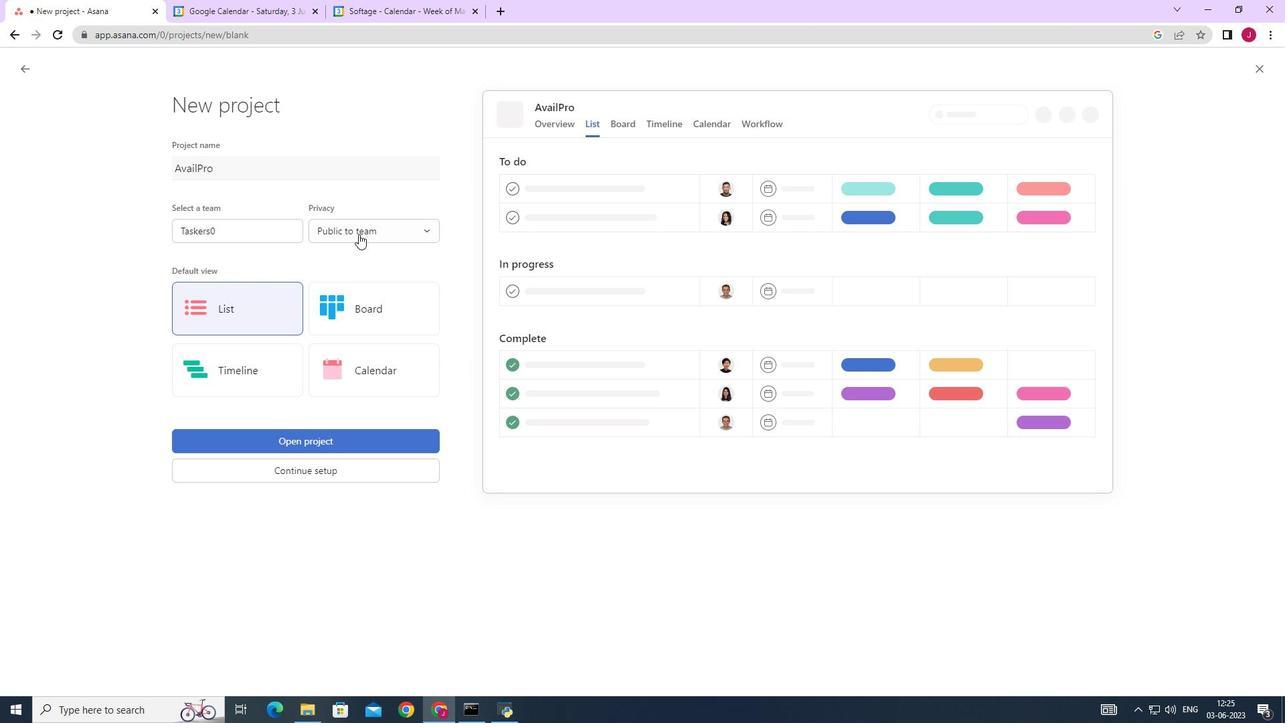 
Action: Mouse pressed left at (374, 228)
Screenshot: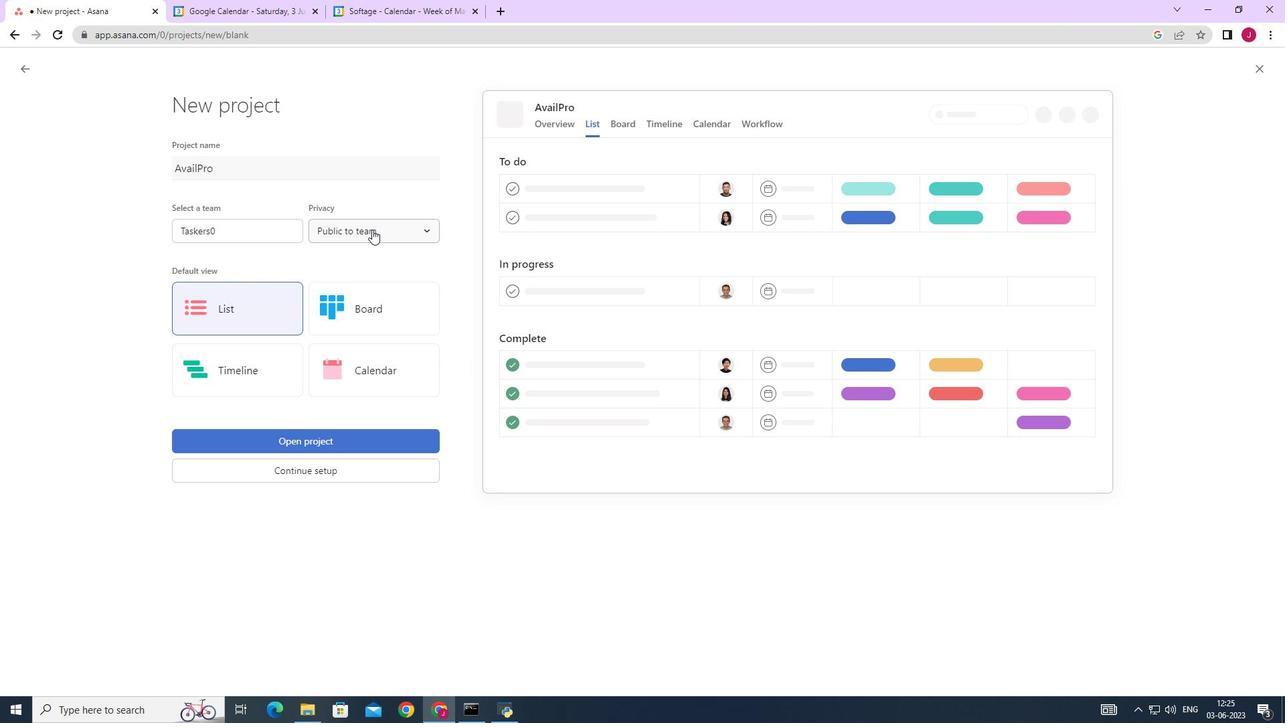 
Action: Mouse moved to (375, 255)
Screenshot: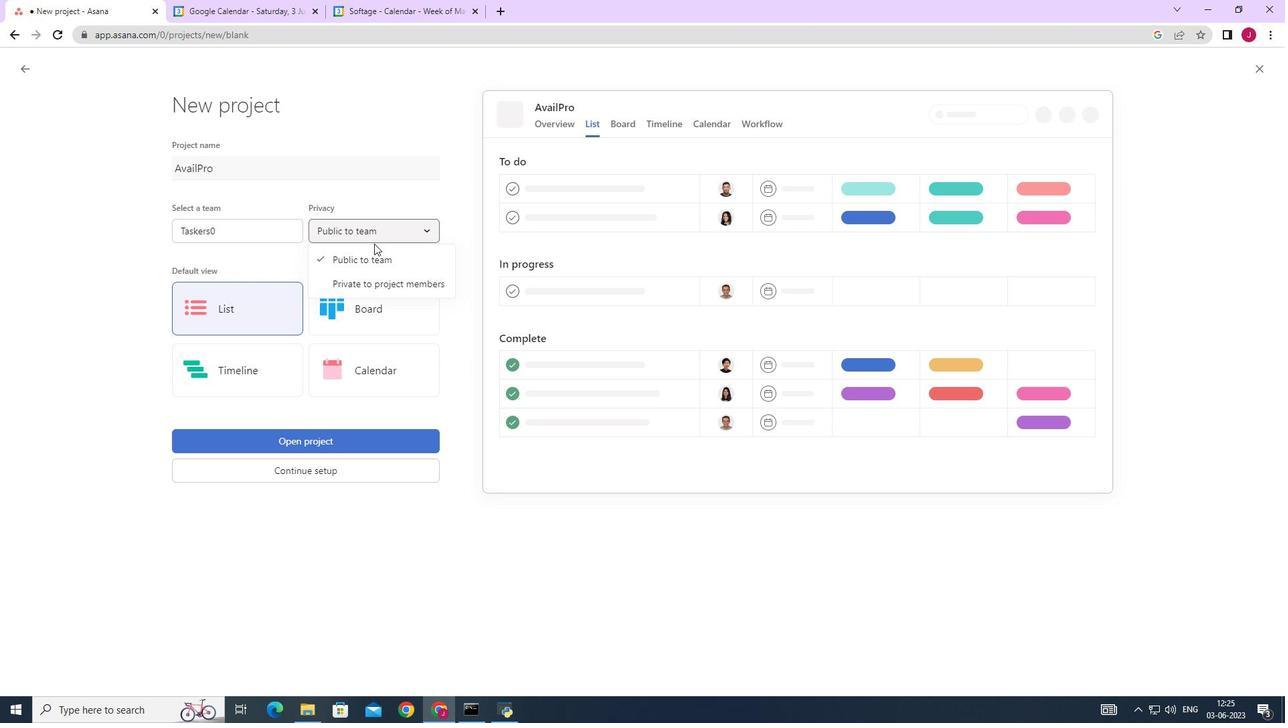 
Action: Mouse pressed left at (375, 255)
Screenshot: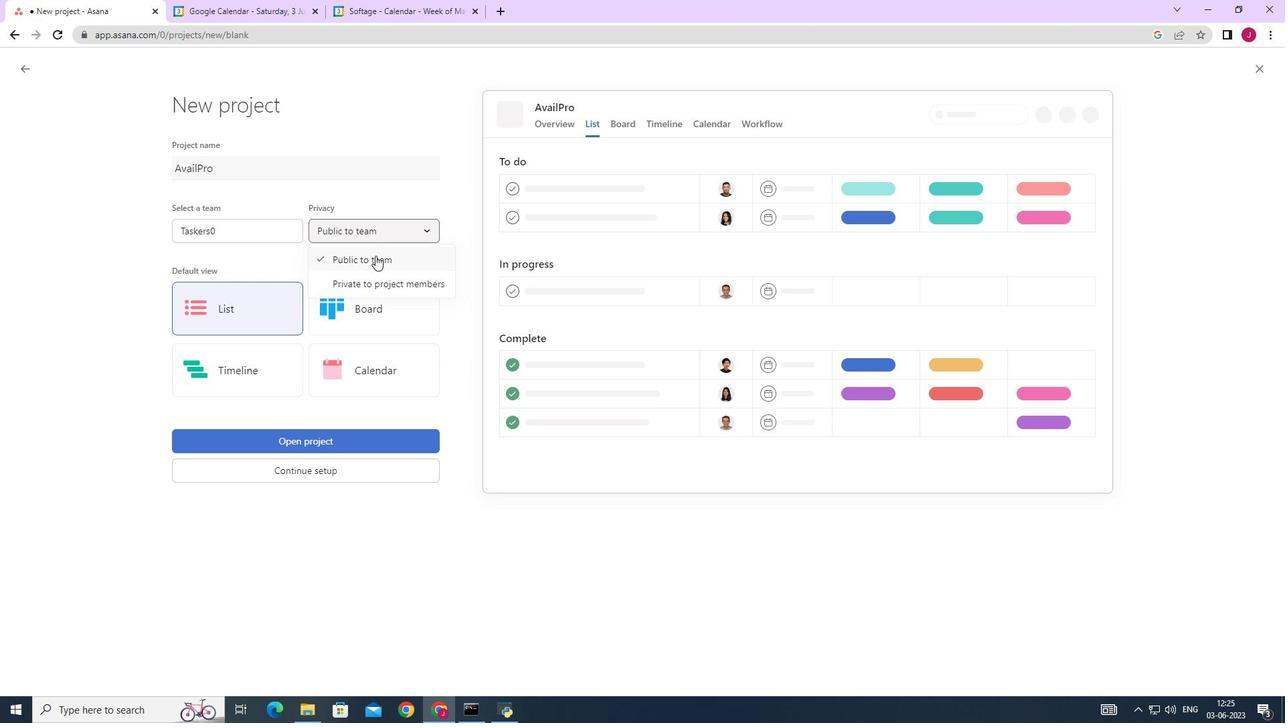 
Action: Mouse moved to (225, 314)
Screenshot: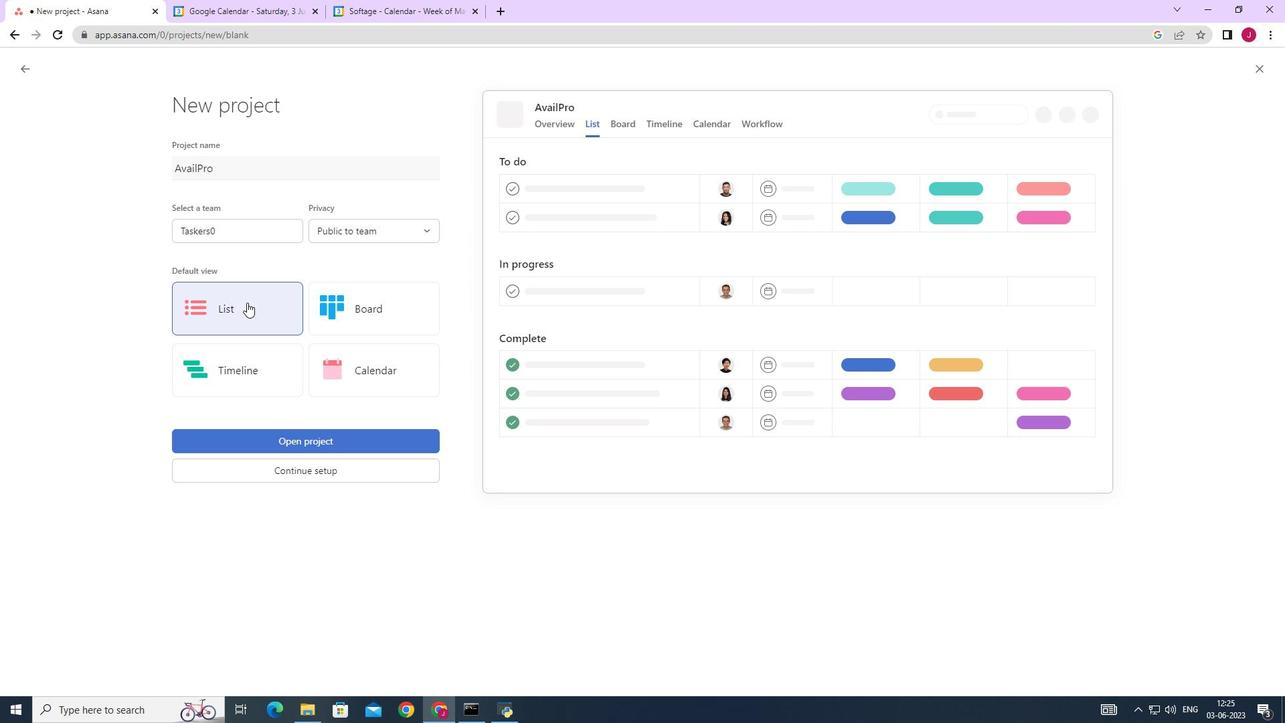 
Action: Mouse pressed left at (225, 314)
Screenshot: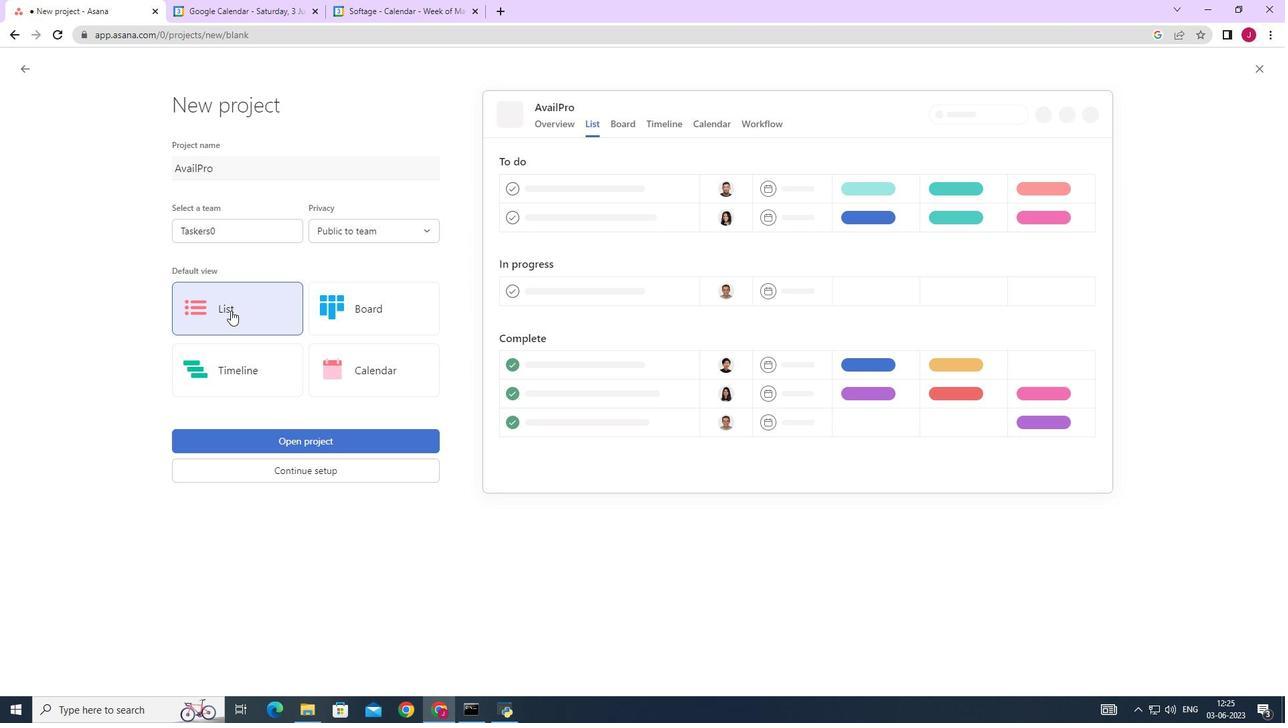 
Action: Mouse moved to (289, 436)
Screenshot: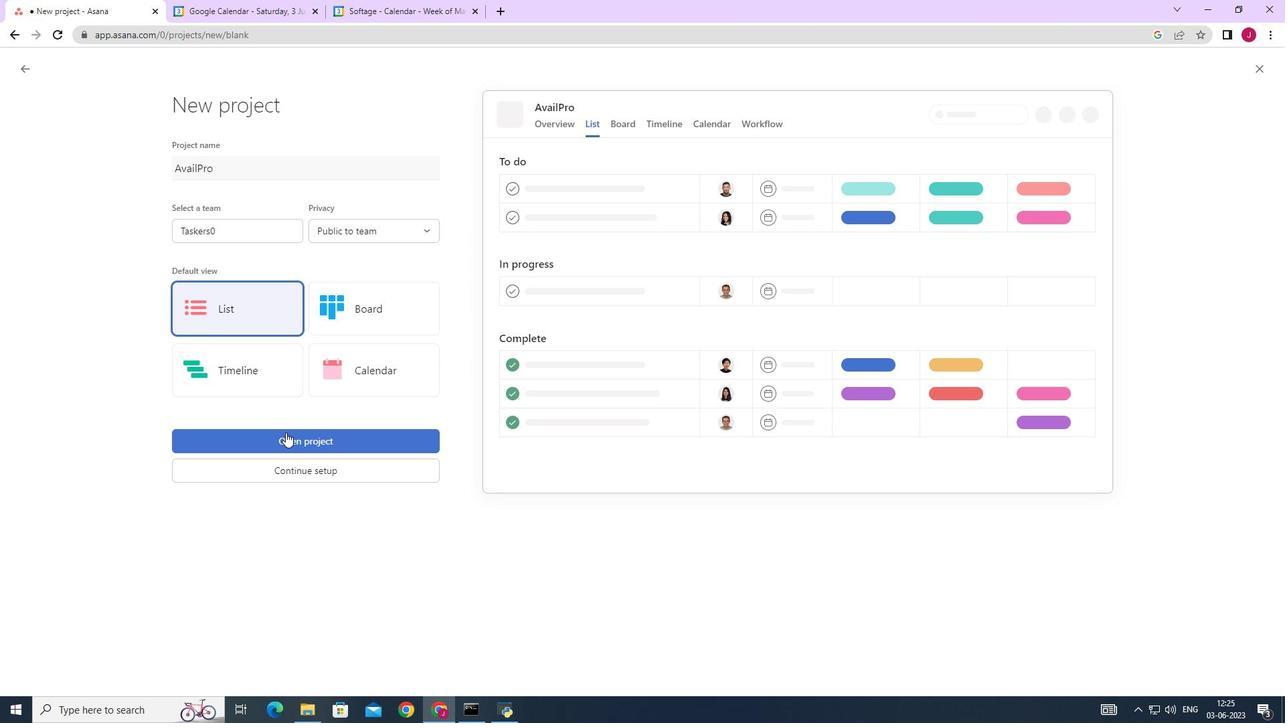 
Action: Mouse pressed left at (289, 436)
Screenshot: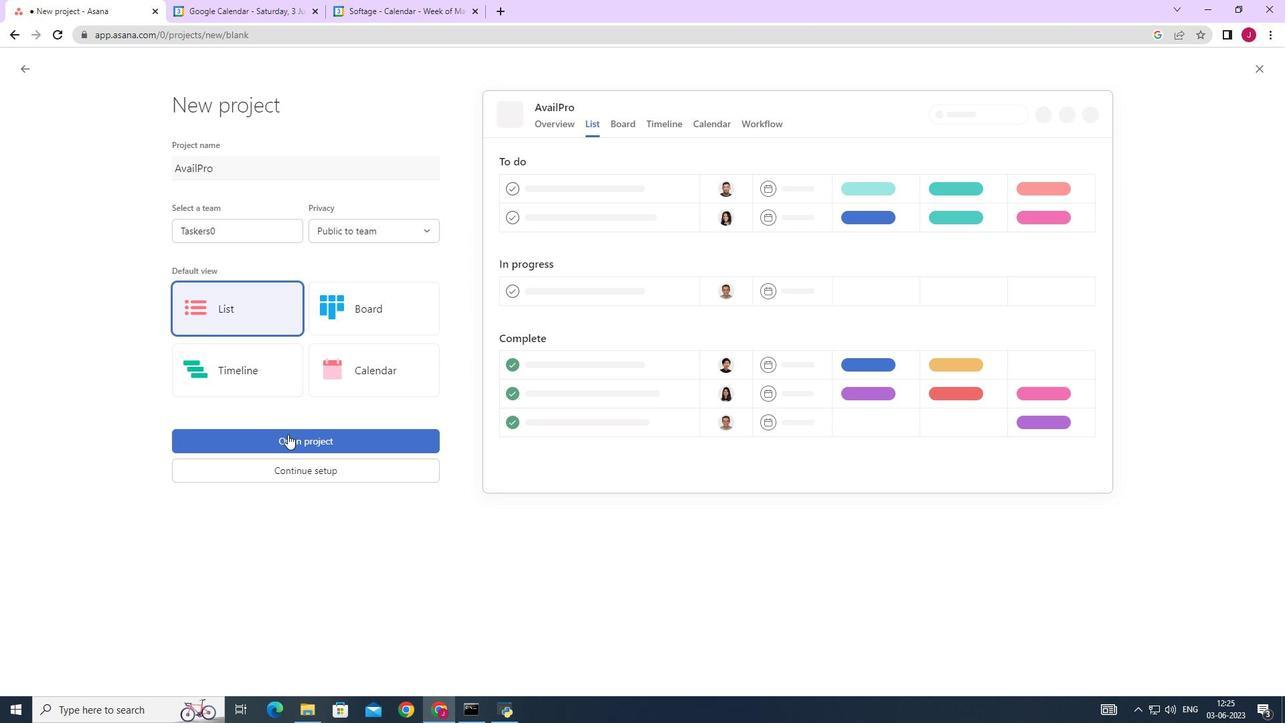 
Action: Mouse moved to (237, 294)
Screenshot: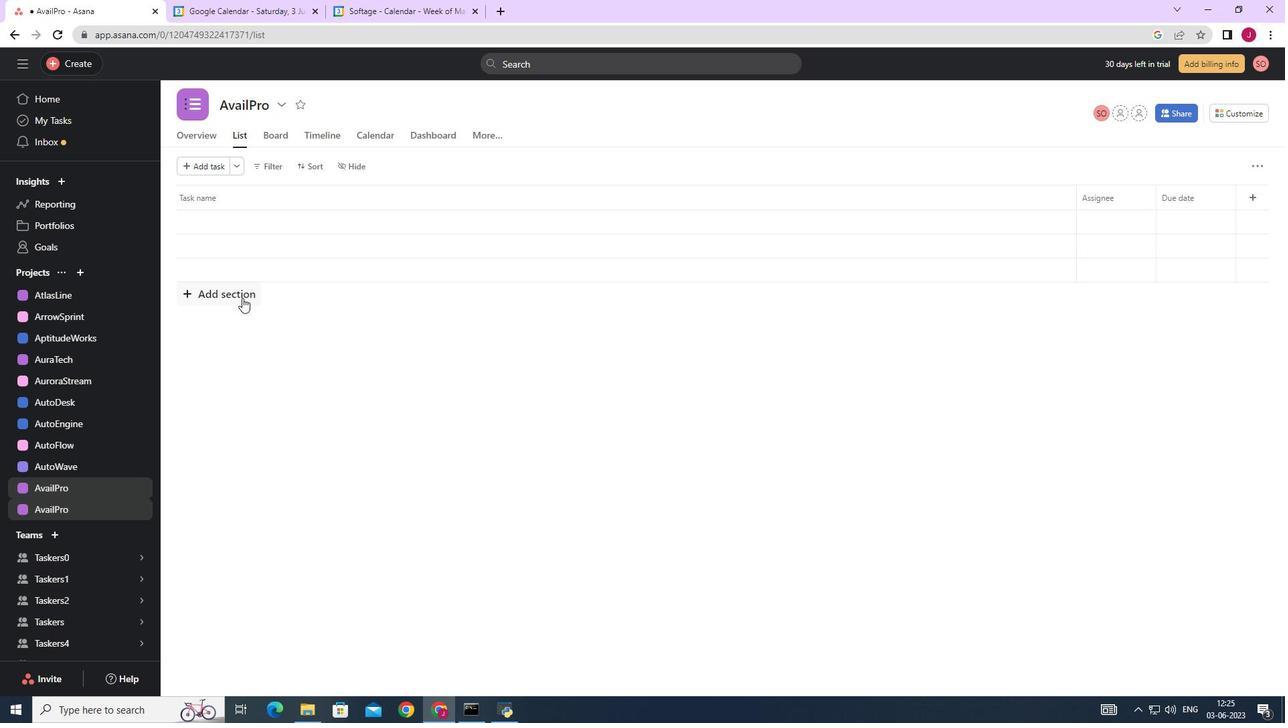 
Action: Mouse pressed left at (237, 294)
Screenshot: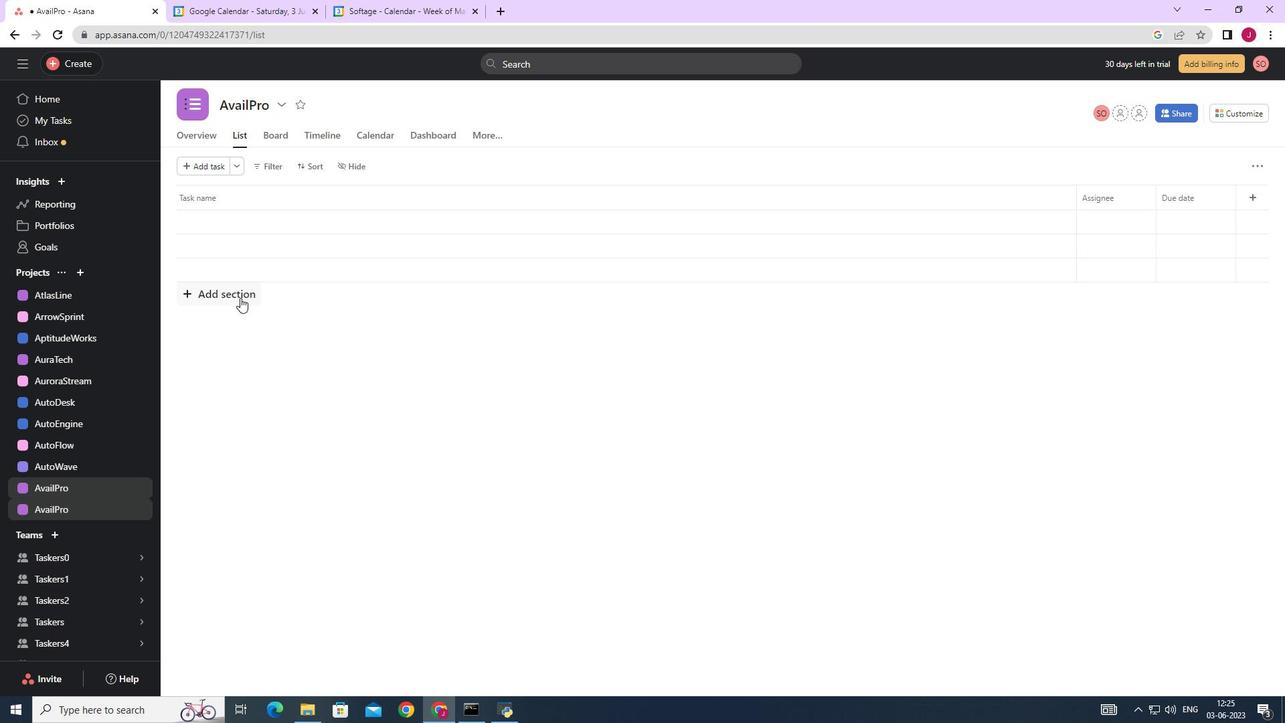 
Action: Key pressed <Key.caps_lock>T<Key.caps_lock>o-<Key.caps_lock>D<Key.caps_lock>o
Screenshot: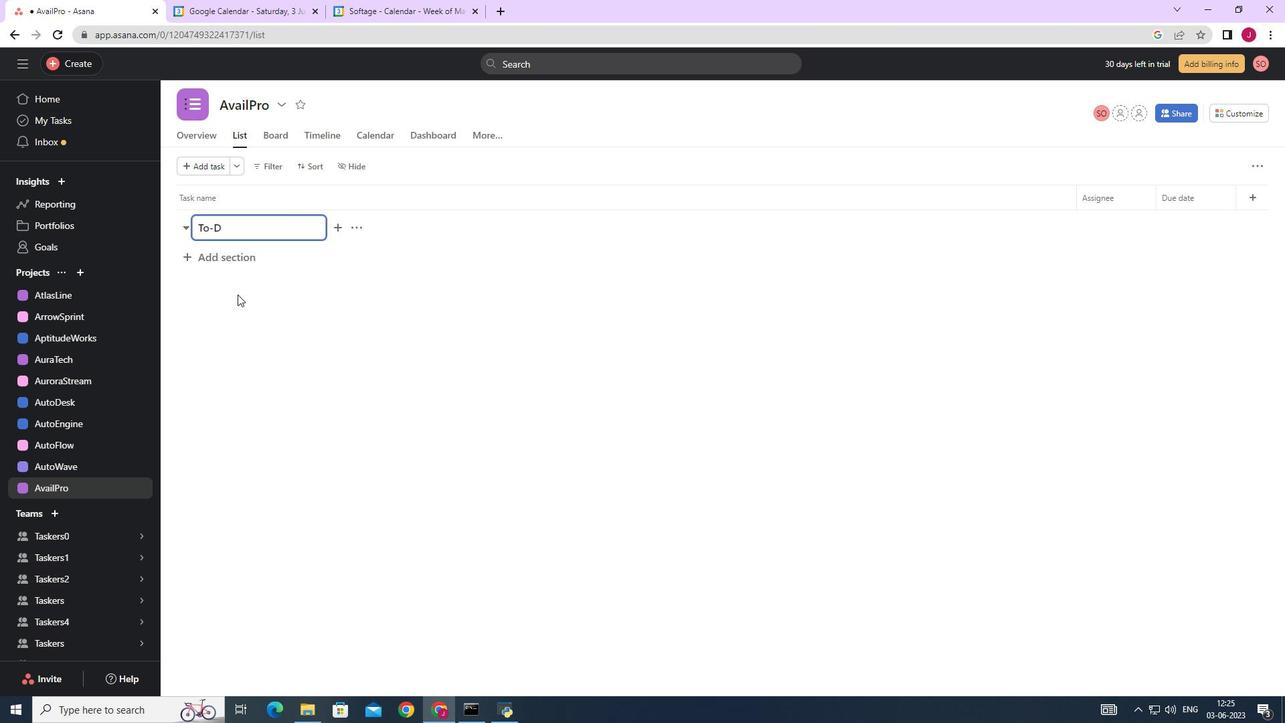 
Action: Mouse moved to (231, 253)
Screenshot: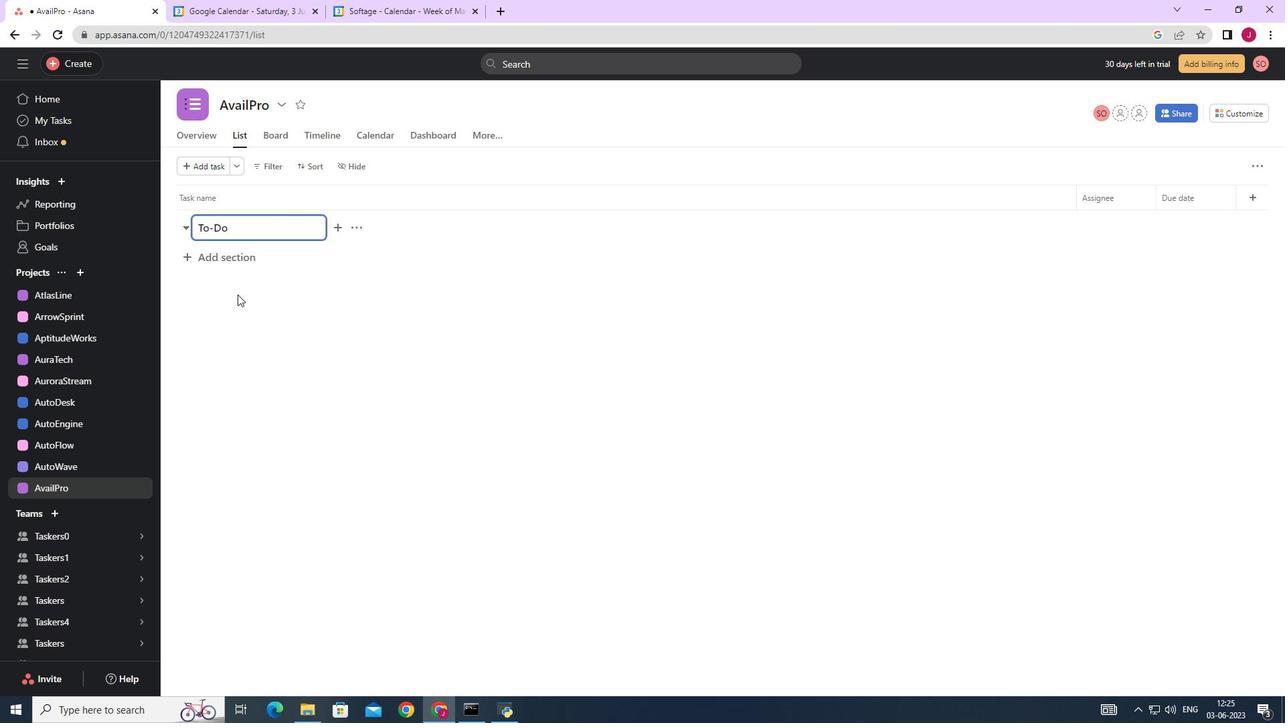 
Action: Mouse pressed left at (231, 253)
Screenshot: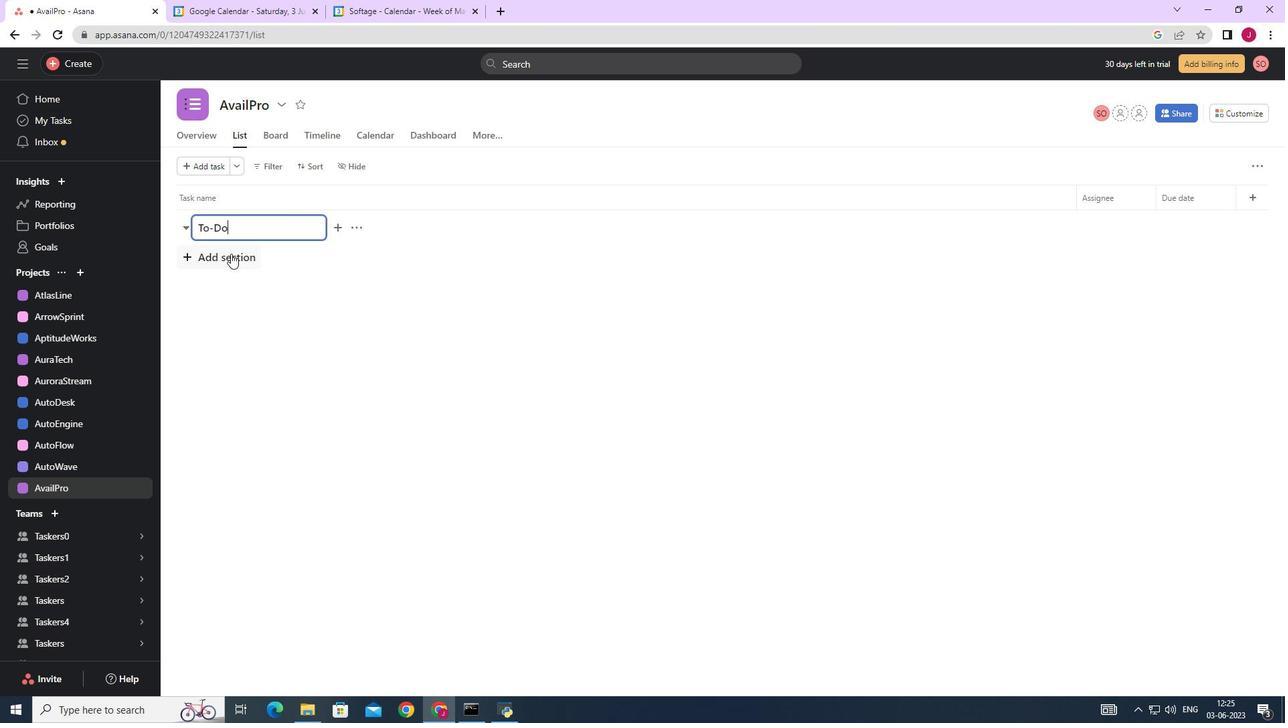 
Action: Key pressed <Key.caps_lock>D<Key.caps_lock>oing
Screenshot: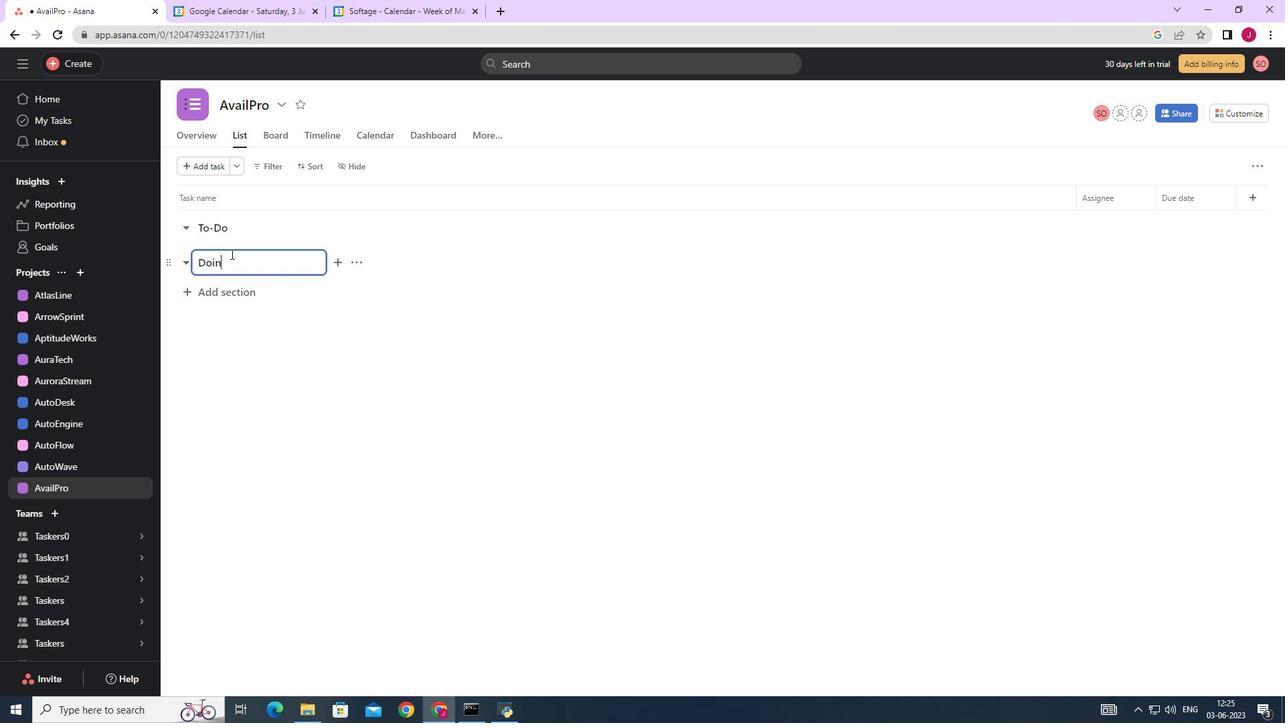 
Action: Mouse moved to (237, 296)
Screenshot: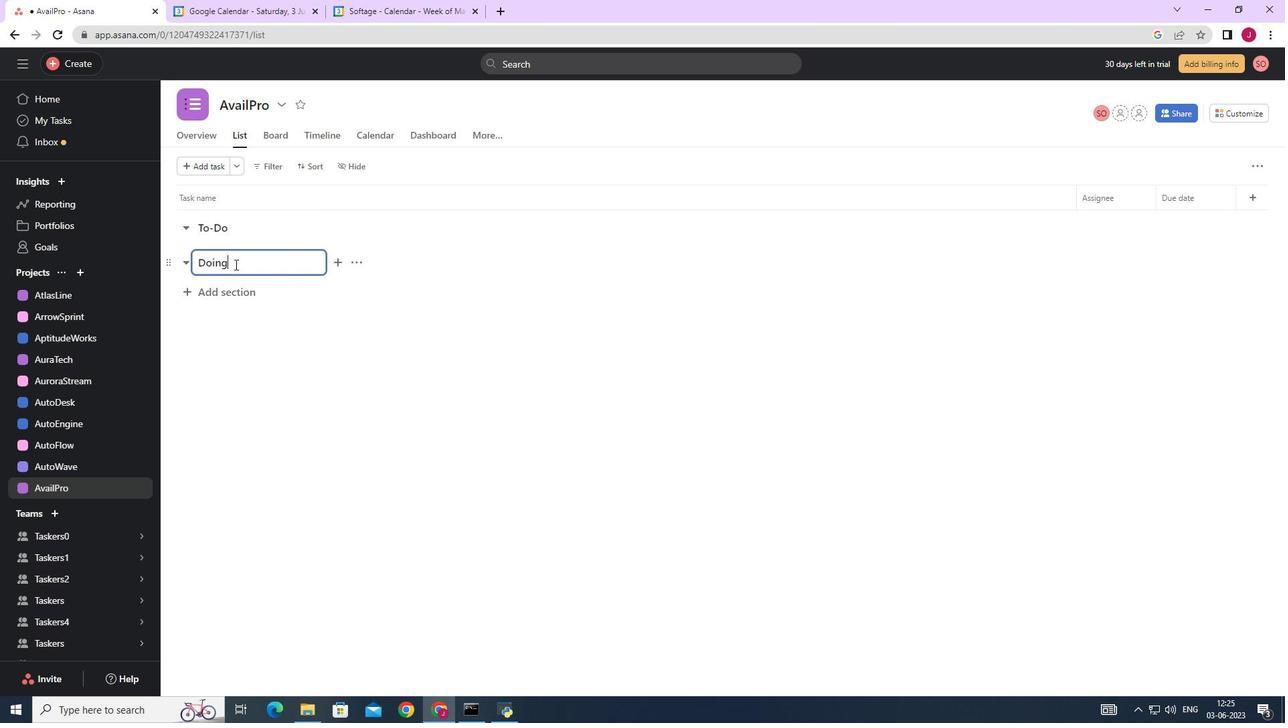 
Action: Mouse pressed left at (237, 296)
Screenshot: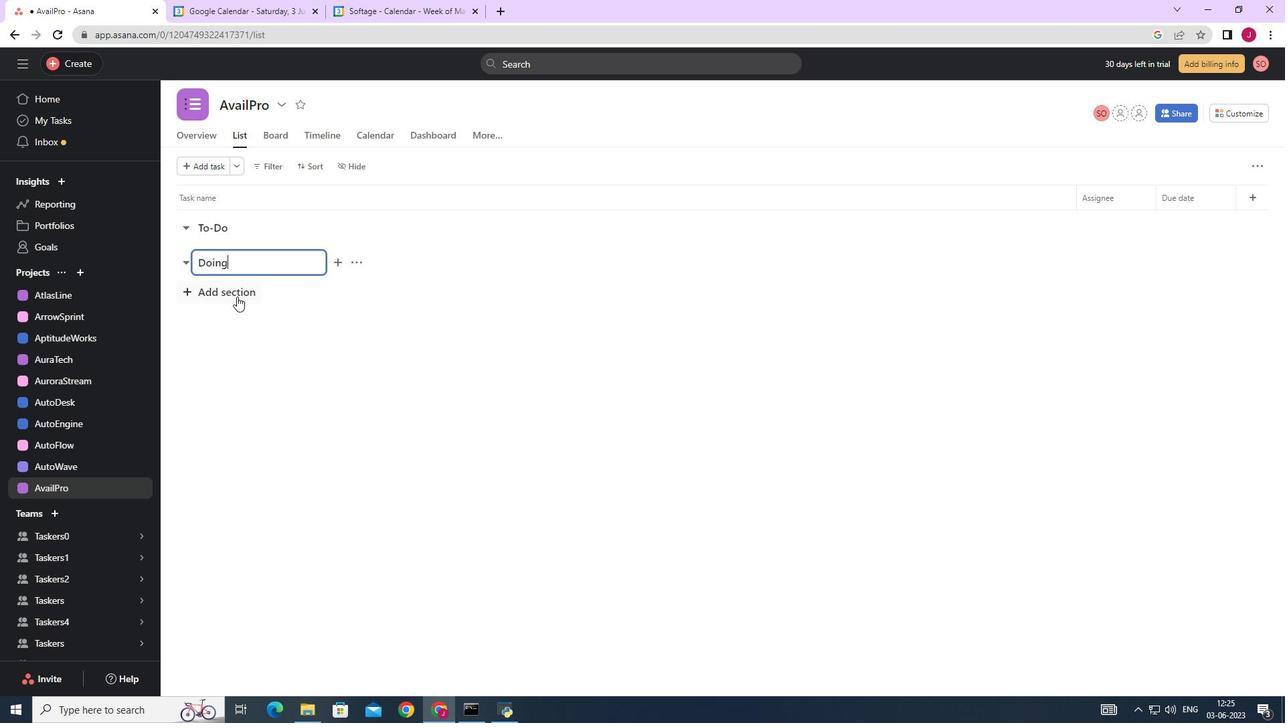 
Action: Key pressed <Key.caps_lock>D<Key.caps_lock>one
Screenshot: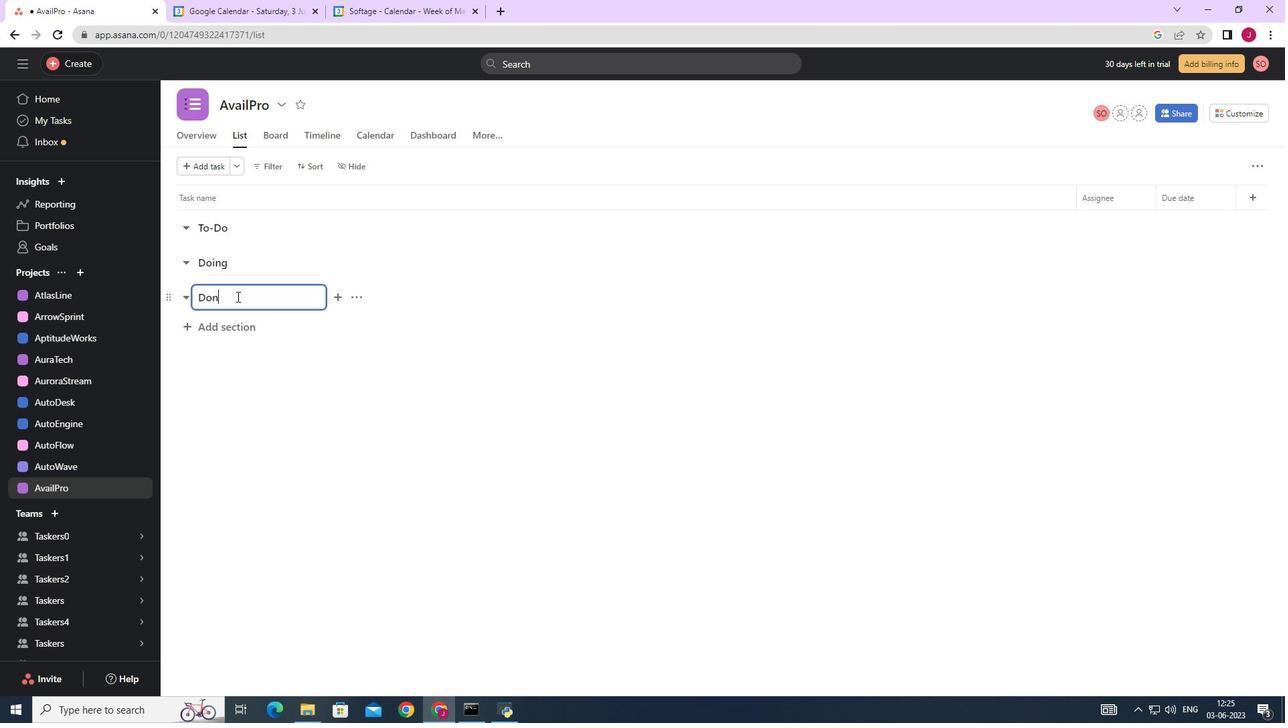 
Action: Mouse moved to (242, 324)
Screenshot: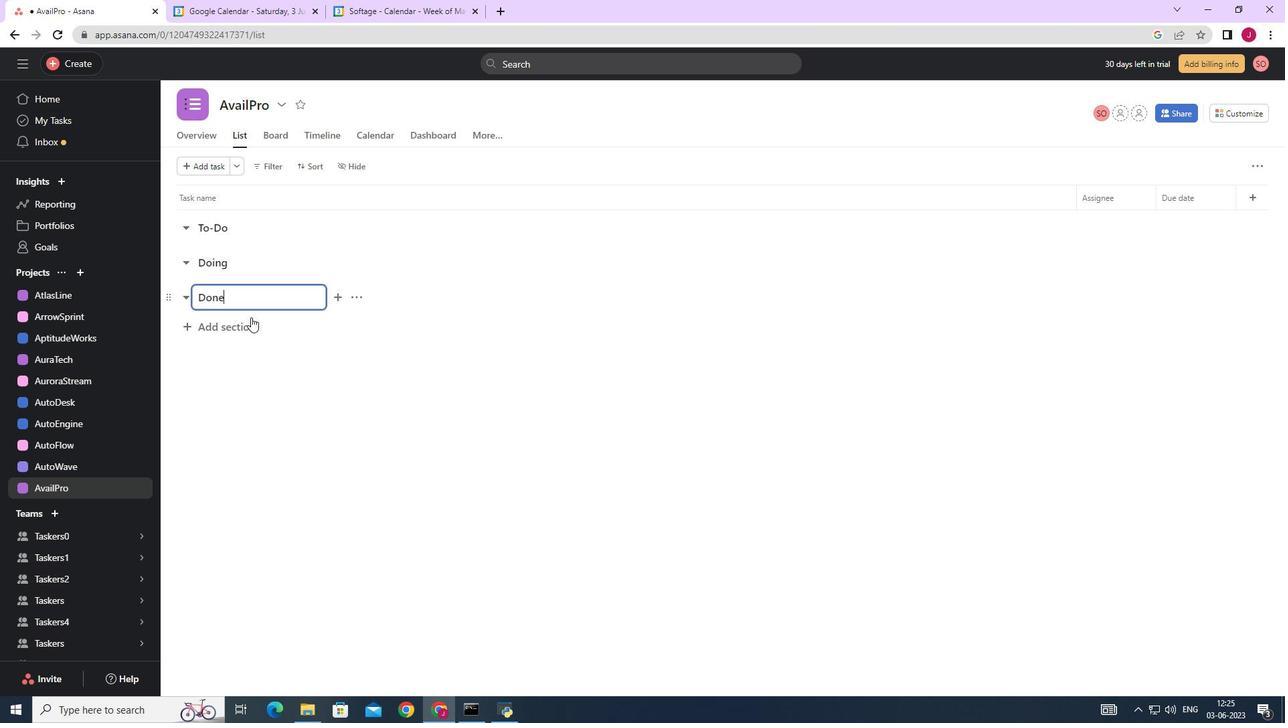 
Action: Mouse pressed left at (242, 324)
Screenshot: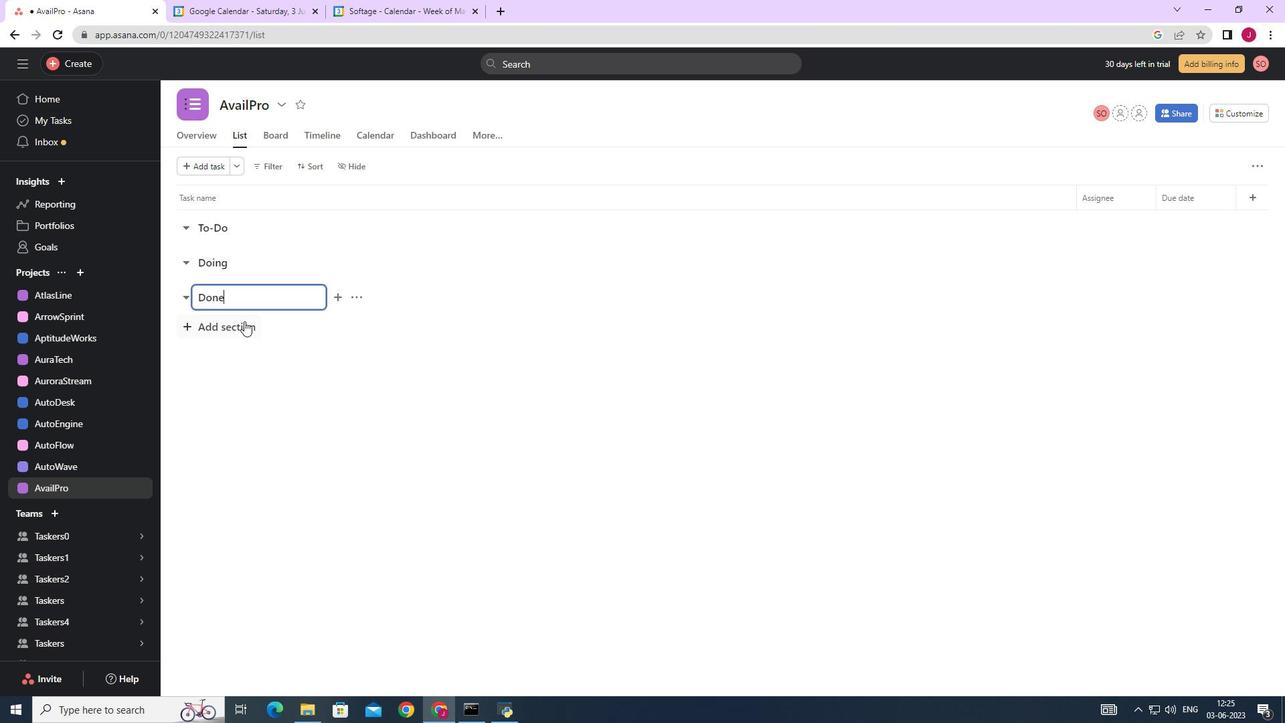 
Action: Mouse moved to (224, 331)
Screenshot: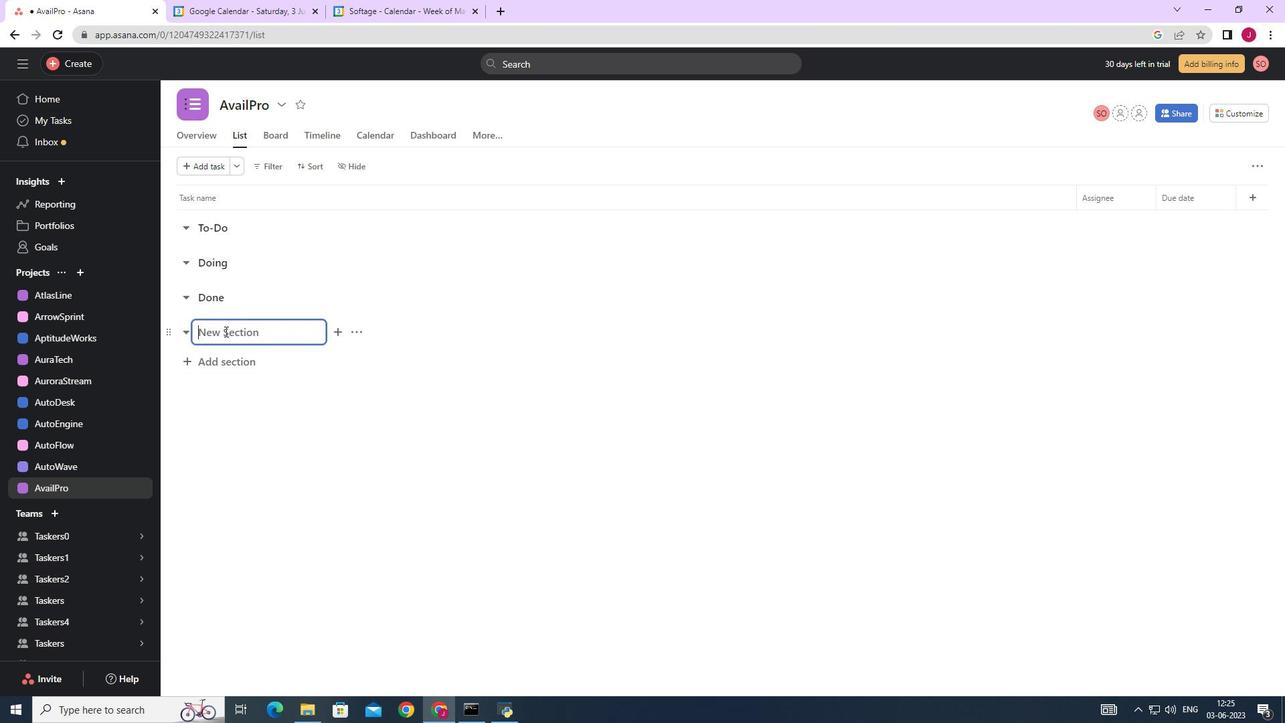 
